 Task: Font style For heading Use Batang with light red berry 1 colour & Underline. font size for heading '12 Pt. 'Change the font style of data to Book Antiquaand font size to  9 Pt. Change the alignment of both headline & data to  Align right. In the sheet  auditingWeeklySales_Report
Action: Mouse moved to (70, 98)
Screenshot: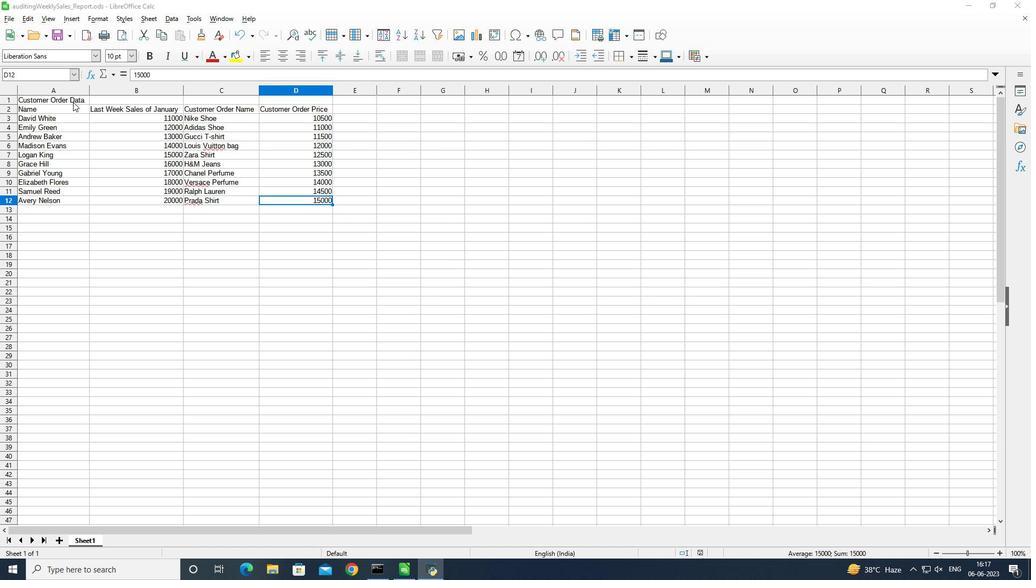 
Action: Mouse pressed left at (70, 98)
Screenshot: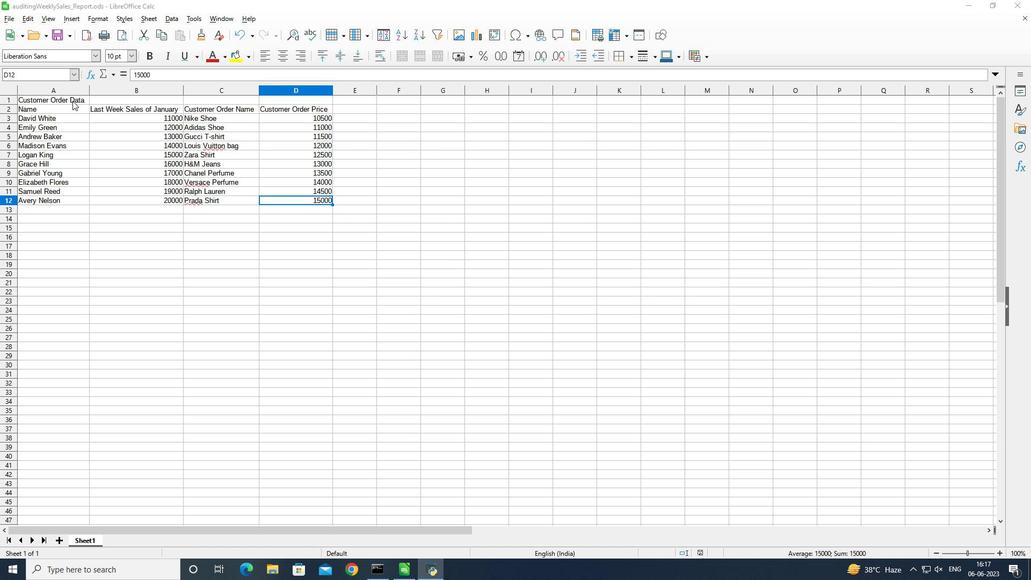 
Action: Mouse moved to (93, 58)
Screenshot: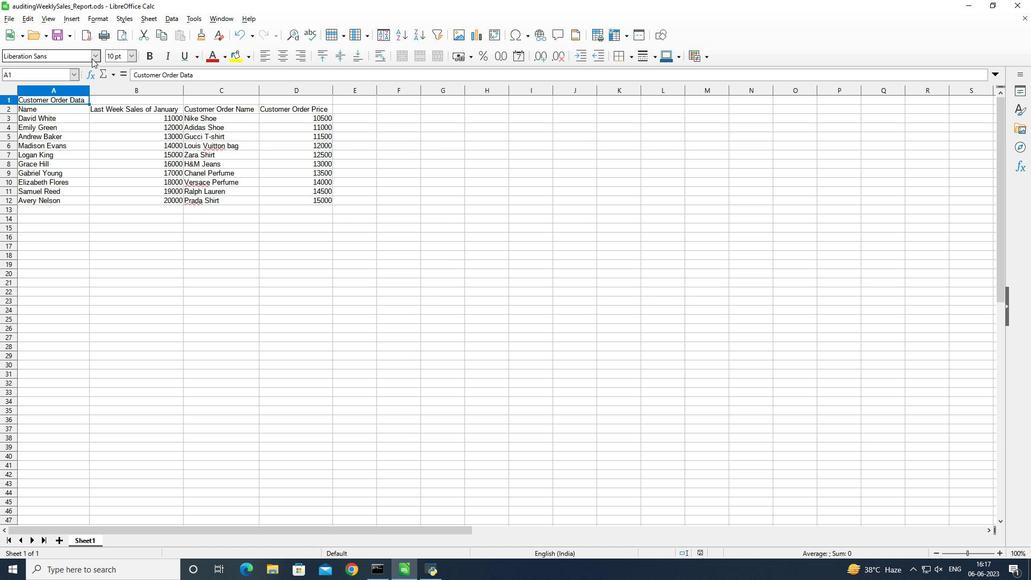 
Action: Mouse pressed left at (93, 58)
Screenshot: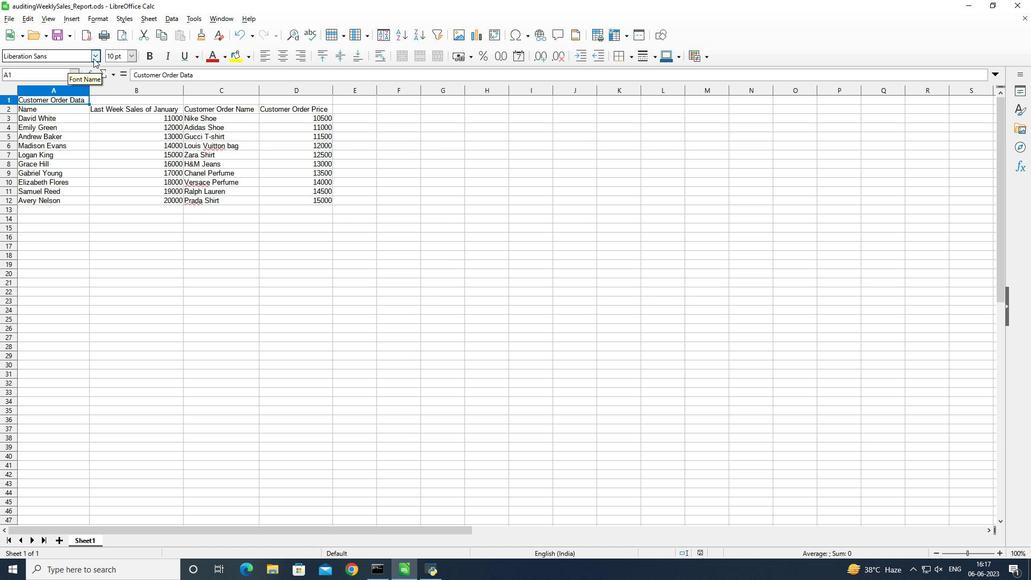 
Action: Mouse moved to (69, 192)
Screenshot: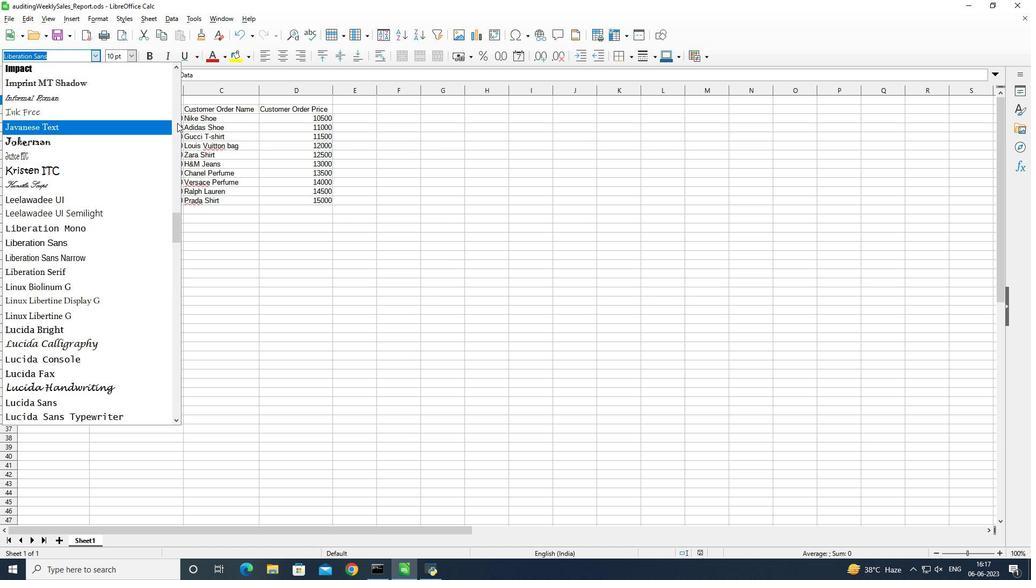 
Action: Mouse scrolled (69, 193) with delta (0, 0)
Screenshot: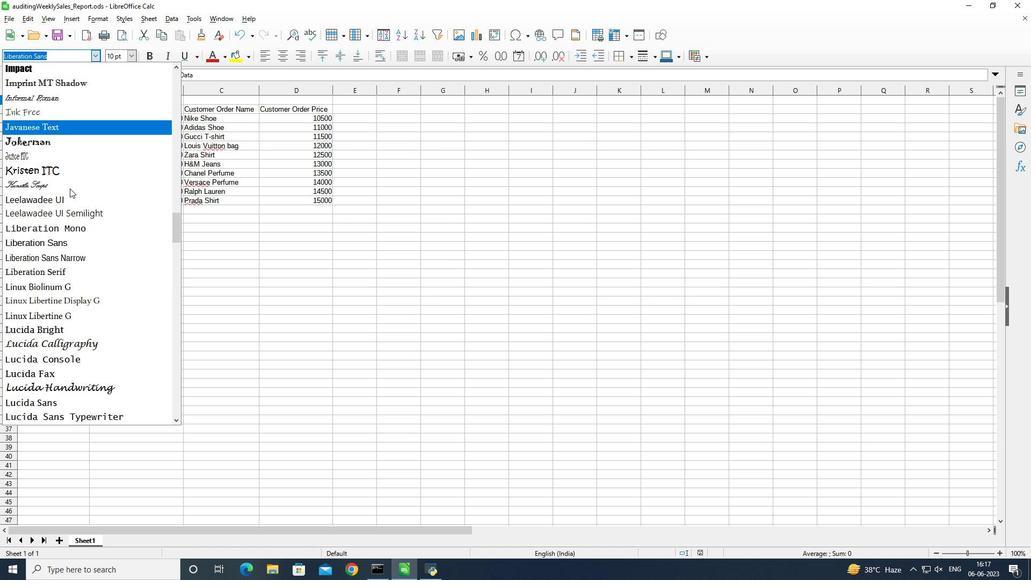 
Action: Mouse scrolled (69, 193) with delta (0, 0)
Screenshot: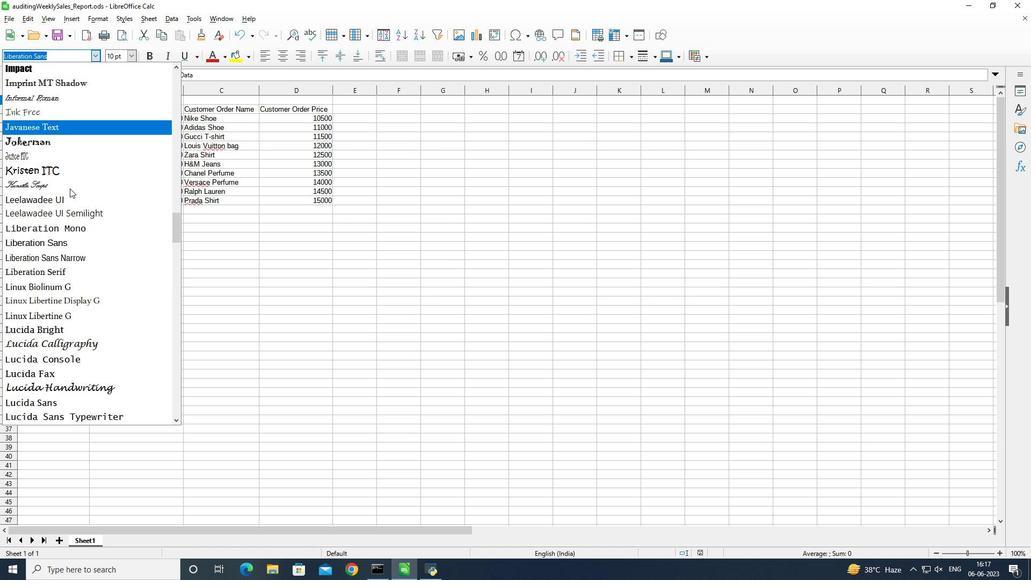 
Action: Mouse moved to (70, 193)
Screenshot: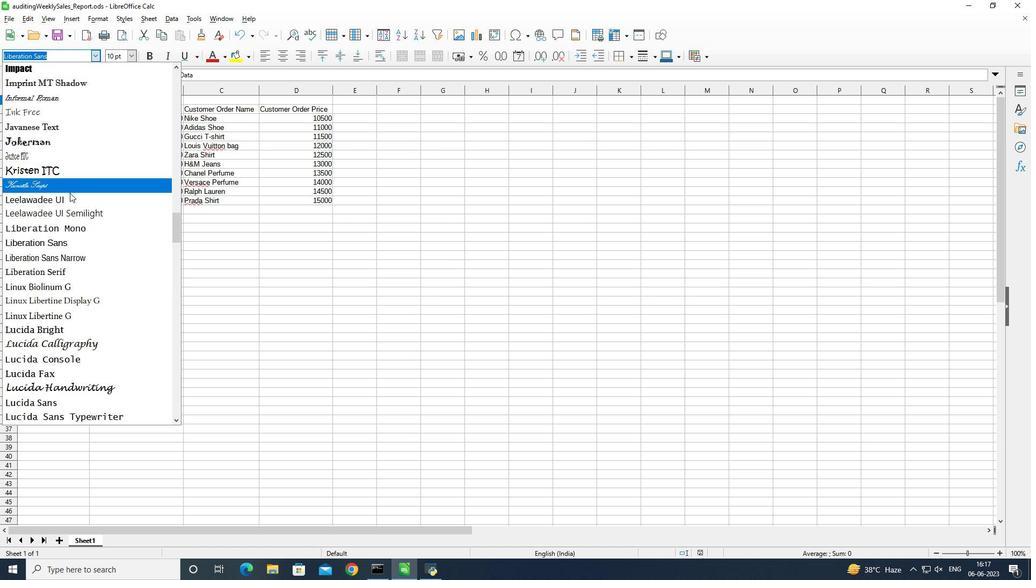 
Action: Mouse scrolled (70, 193) with delta (0, 0)
Screenshot: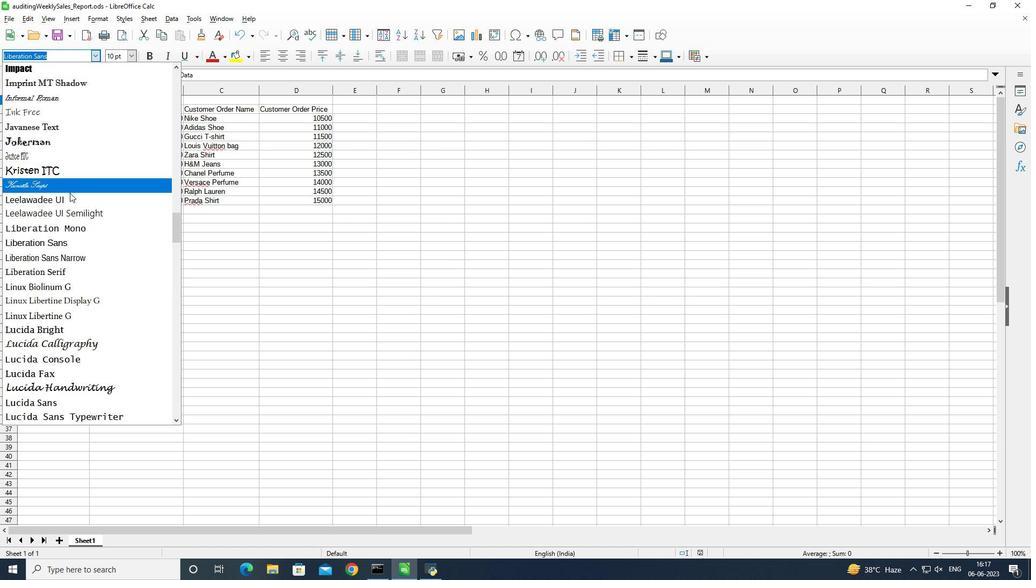
Action: Mouse scrolled (70, 193) with delta (0, 0)
Screenshot: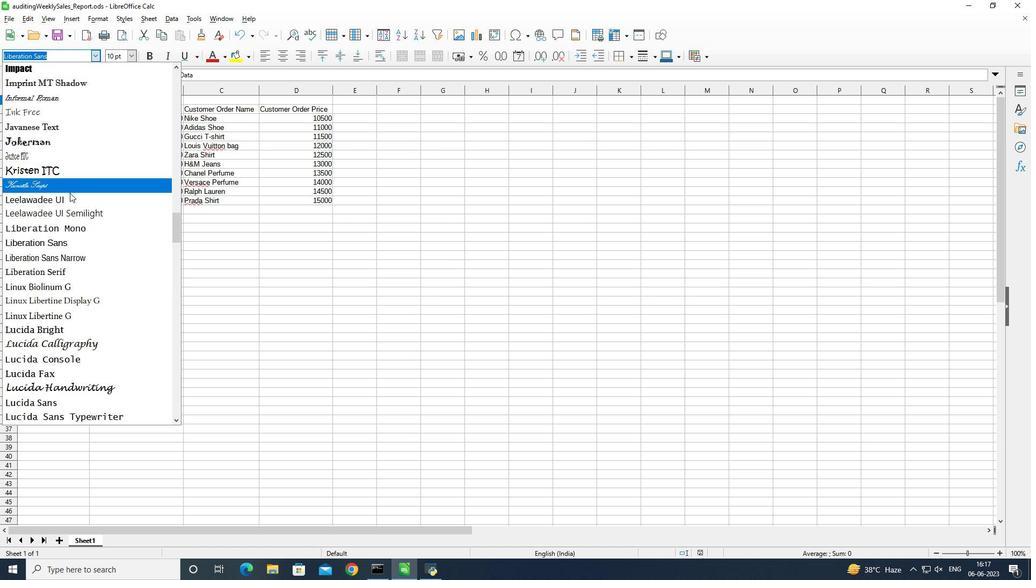 
Action: Mouse scrolled (70, 193) with delta (0, 0)
Screenshot: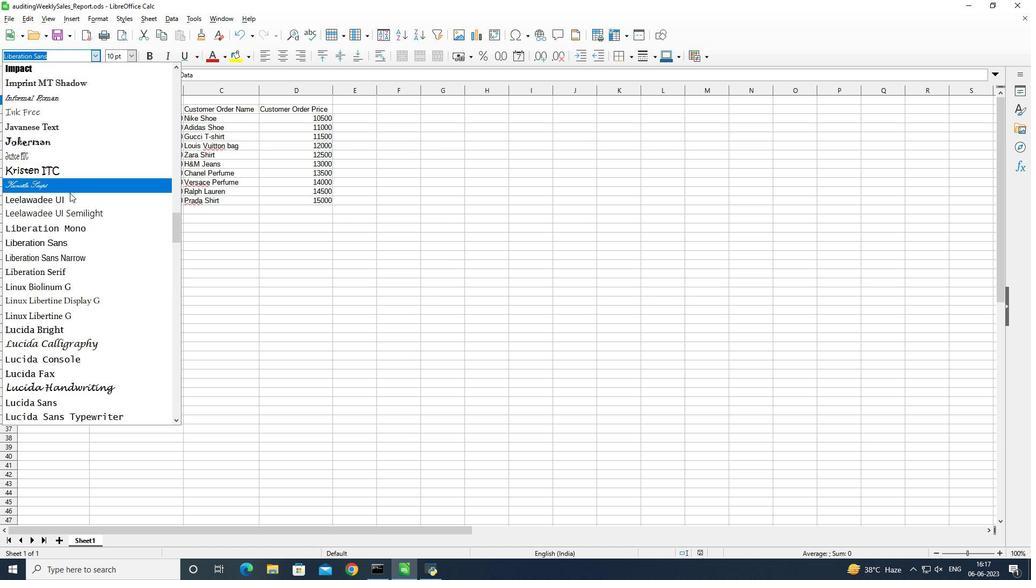 
Action: Mouse scrolled (70, 193) with delta (0, 0)
Screenshot: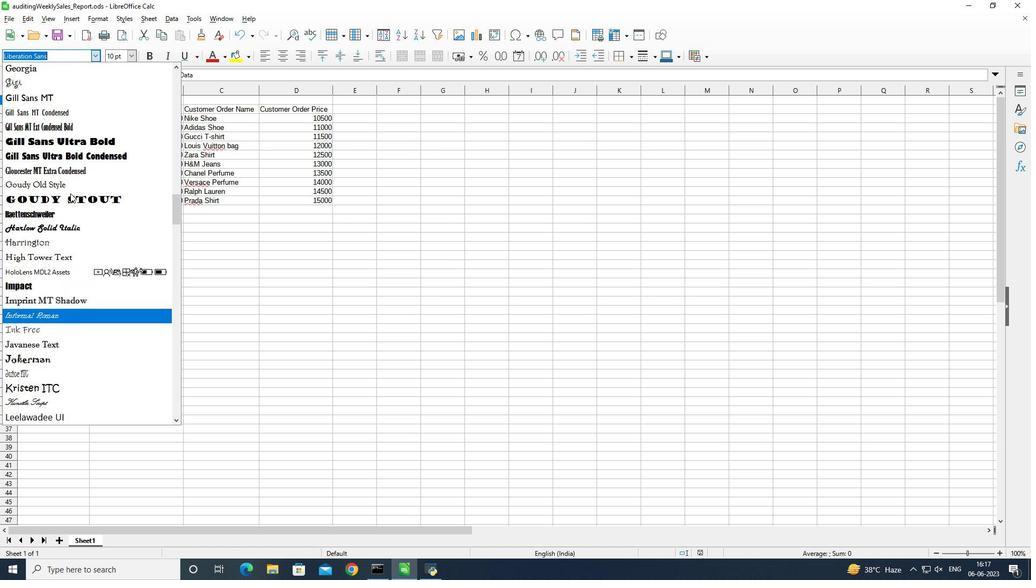 
Action: Mouse scrolled (70, 193) with delta (0, 0)
Screenshot: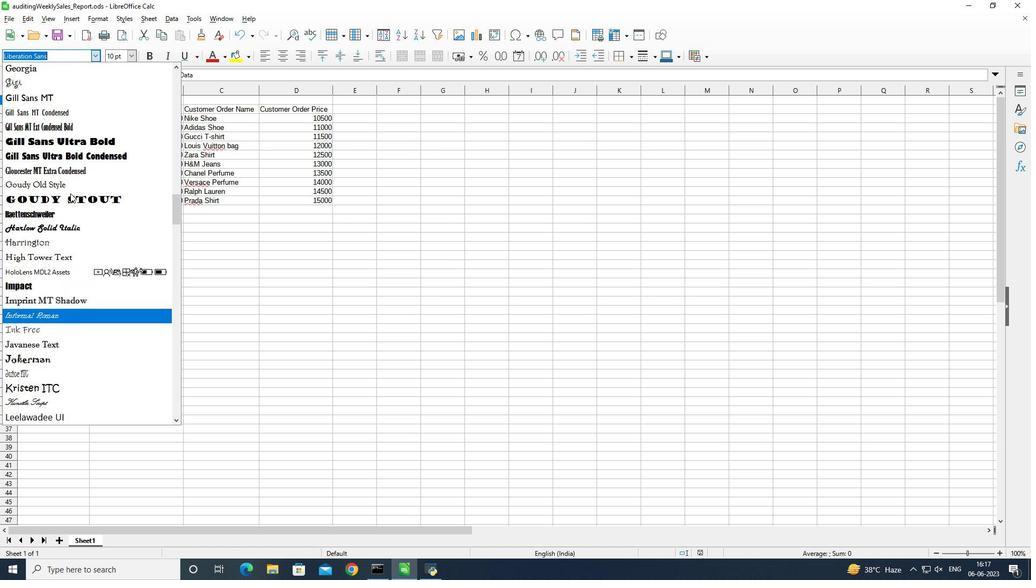 
Action: Mouse scrolled (70, 193) with delta (0, 0)
Screenshot: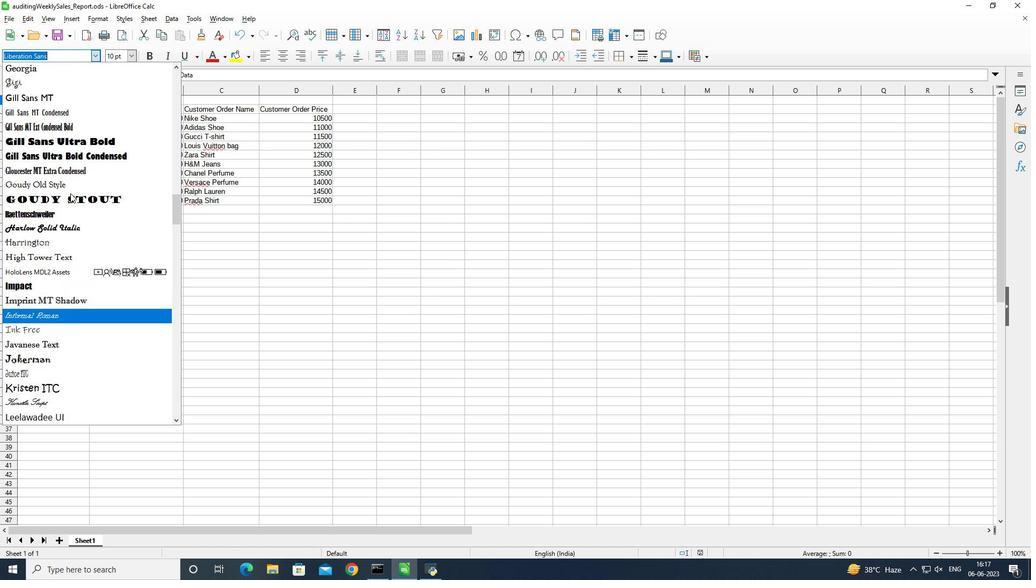 
Action: Mouse scrolled (70, 193) with delta (0, 0)
Screenshot: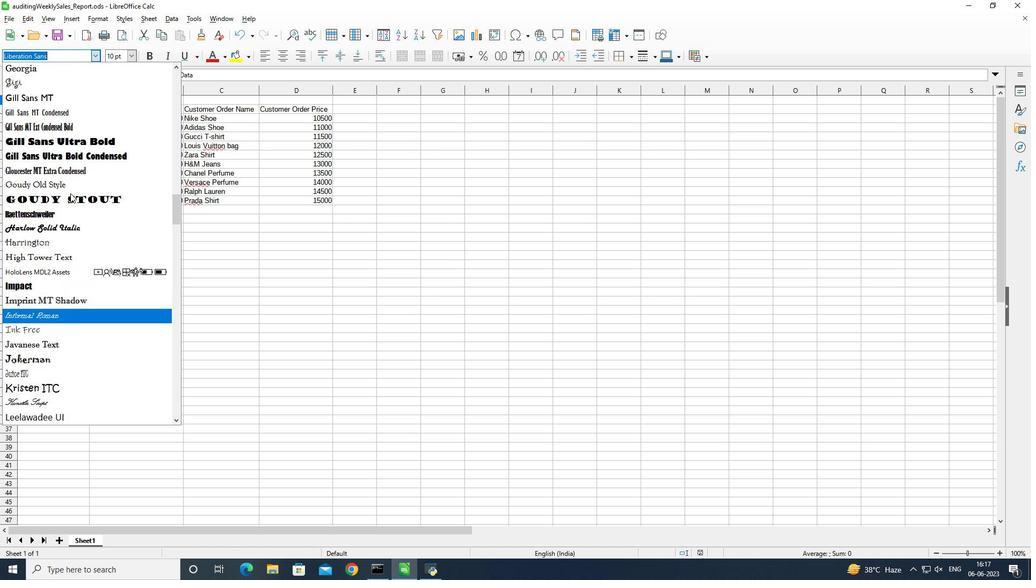 
Action: Mouse moved to (76, 201)
Screenshot: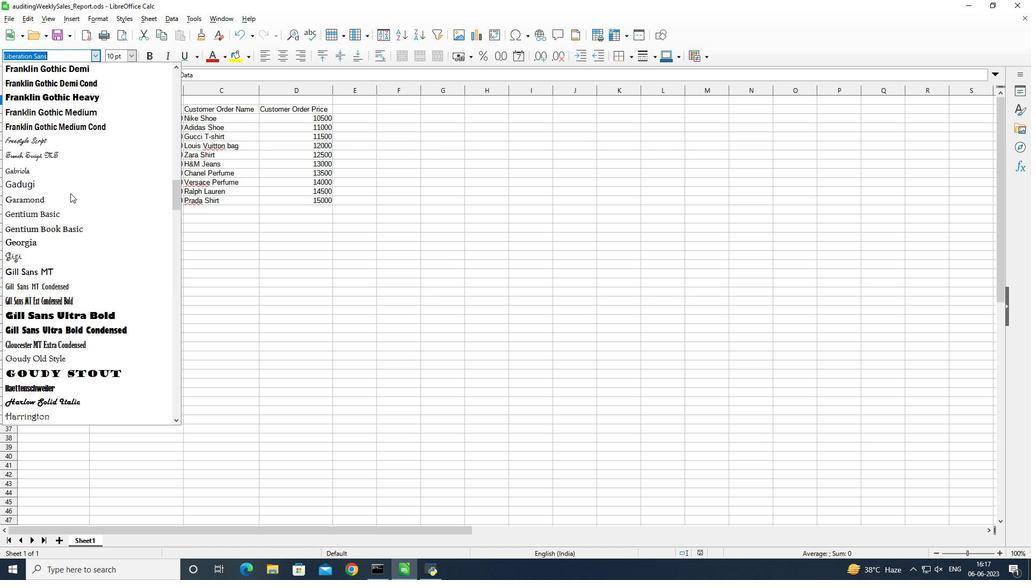 
Action: Mouse scrolled (76, 202) with delta (0, 0)
Screenshot: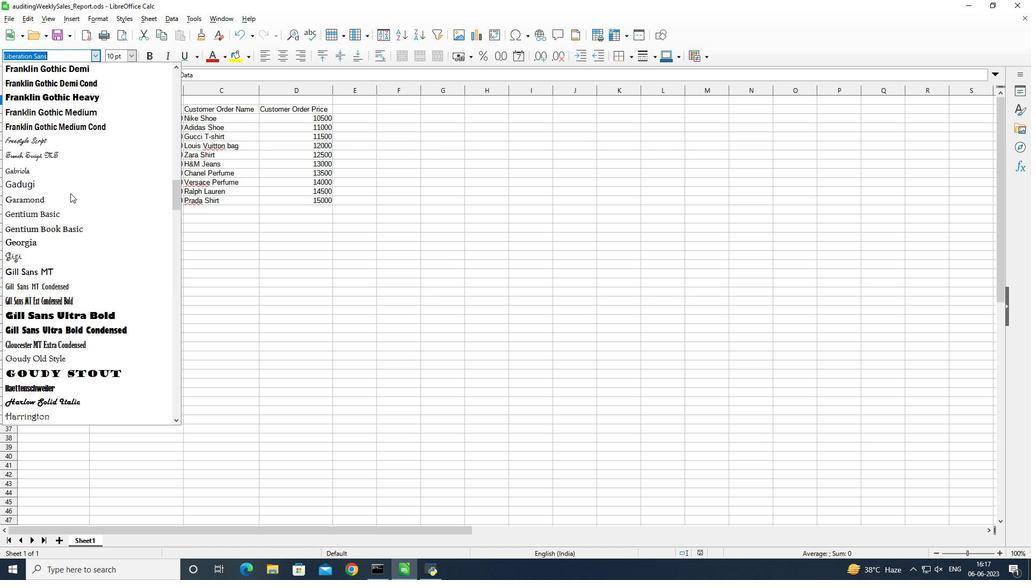 
Action: Mouse scrolled (76, 202) with delta (0, 0)
Screenshot: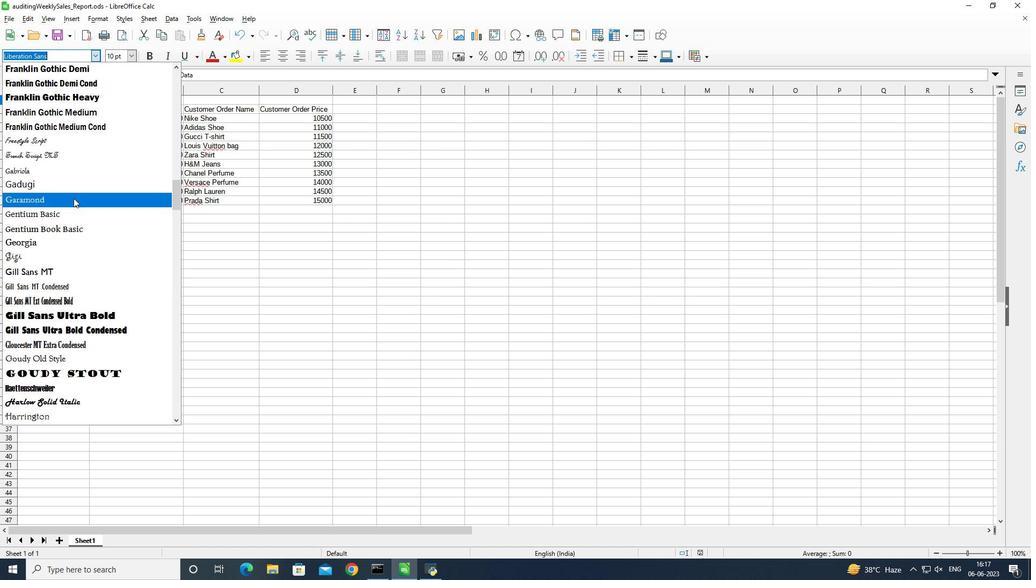 
Action: Mouse scrolled (76, 202) with delta (0, 0)
Screenshot: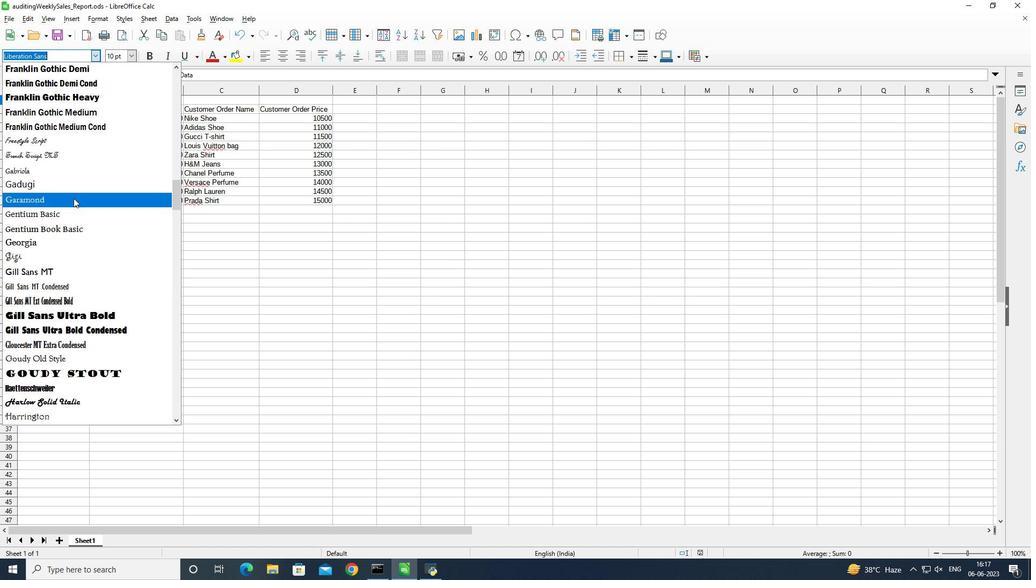 
Action: Mouse scrolled (76, 202) with delta (0, 0)
Screenshot: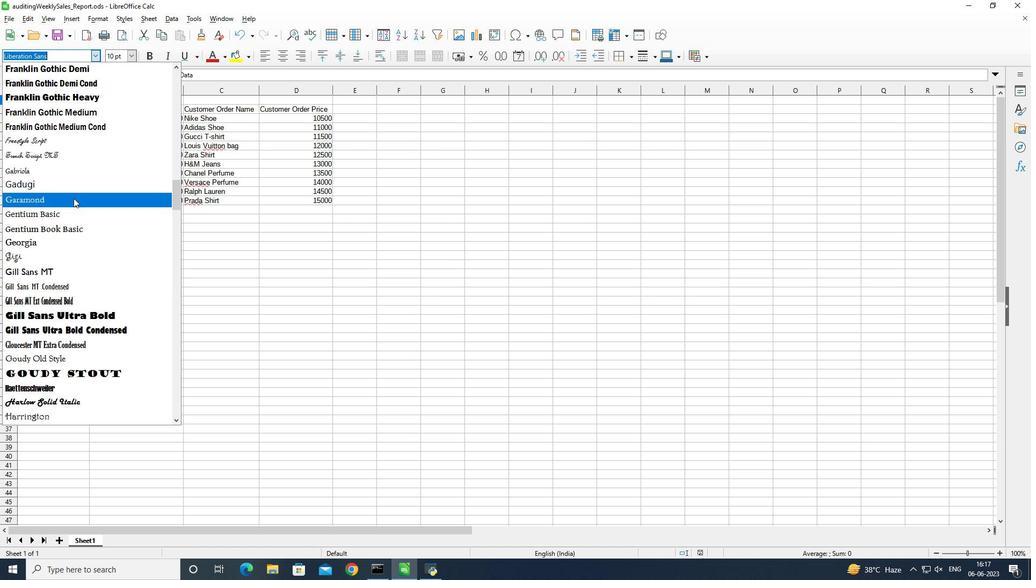 
Action: Mouse moved to (79, 205)
Screenshot: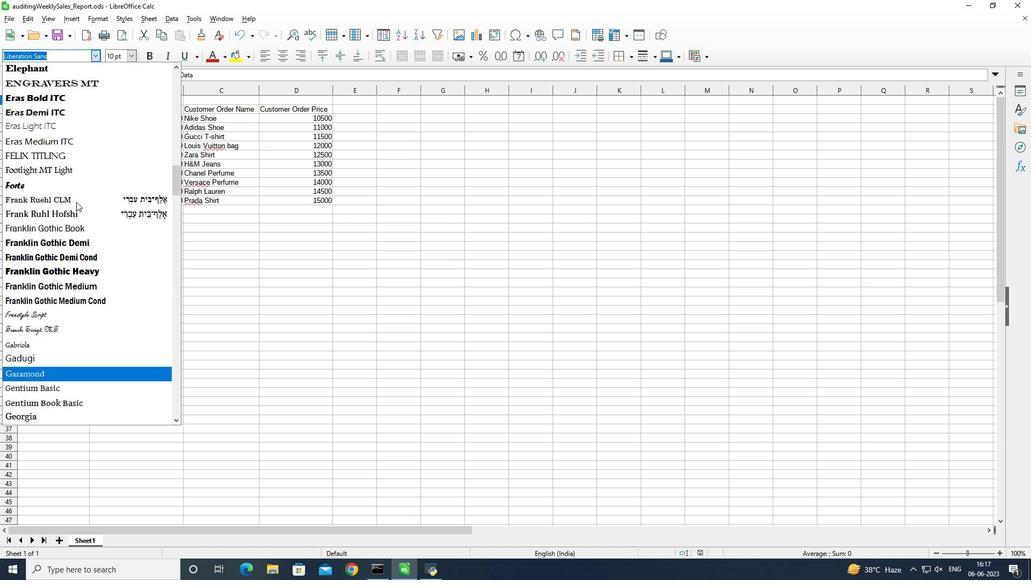 
Action: Mouse scrolled (79, 206) with delta (0, 0)
Screenshot: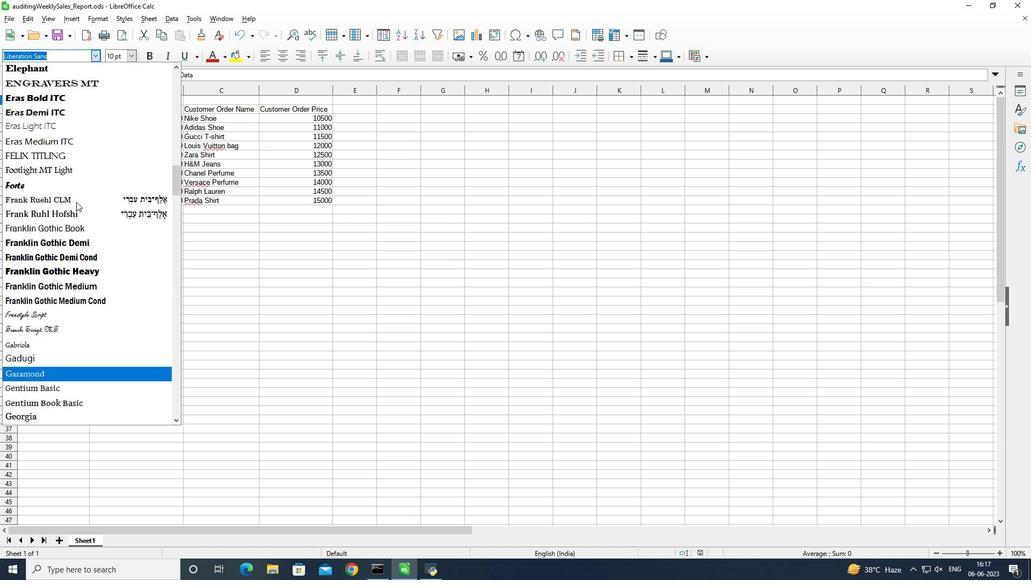 
Action: Mouse scrolled (79, 206) with delta (0, 0)
Screenshot: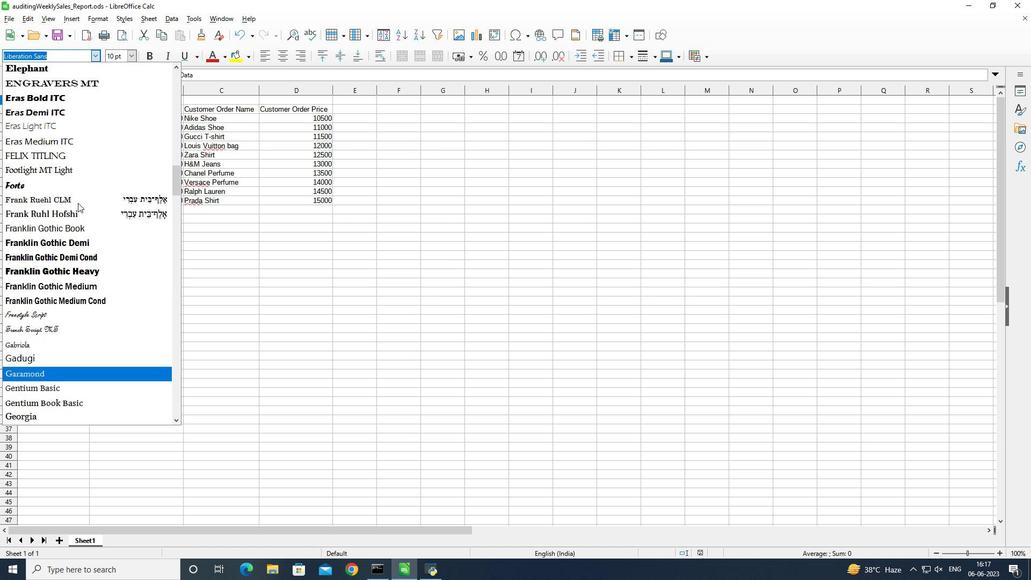 
Action: Mouse scrolled (79, 206) with delta (0, 0)
Screenshot: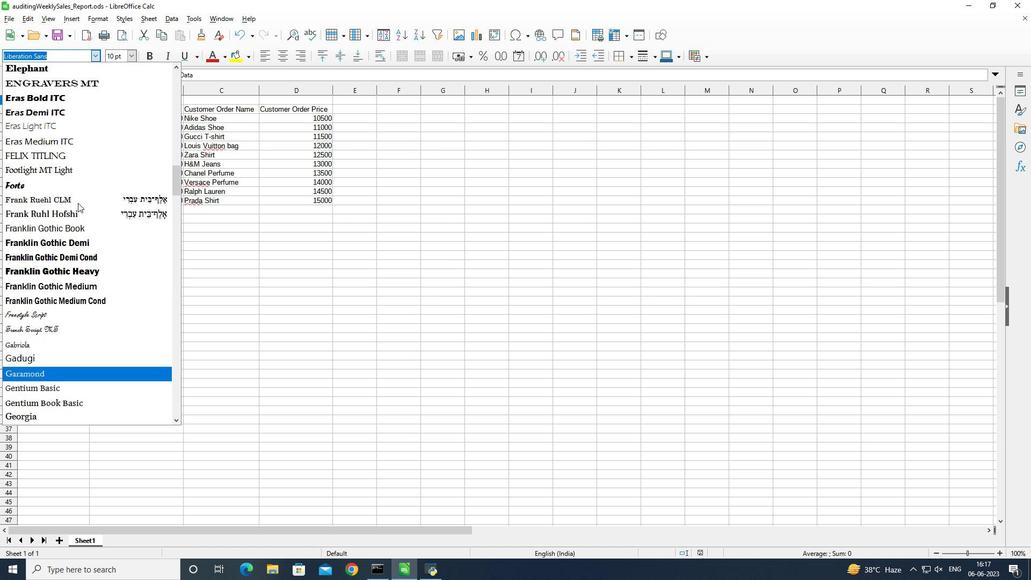 
Action: Mouse scrolled (79, 206) with delta (0, 0)
Screenshot: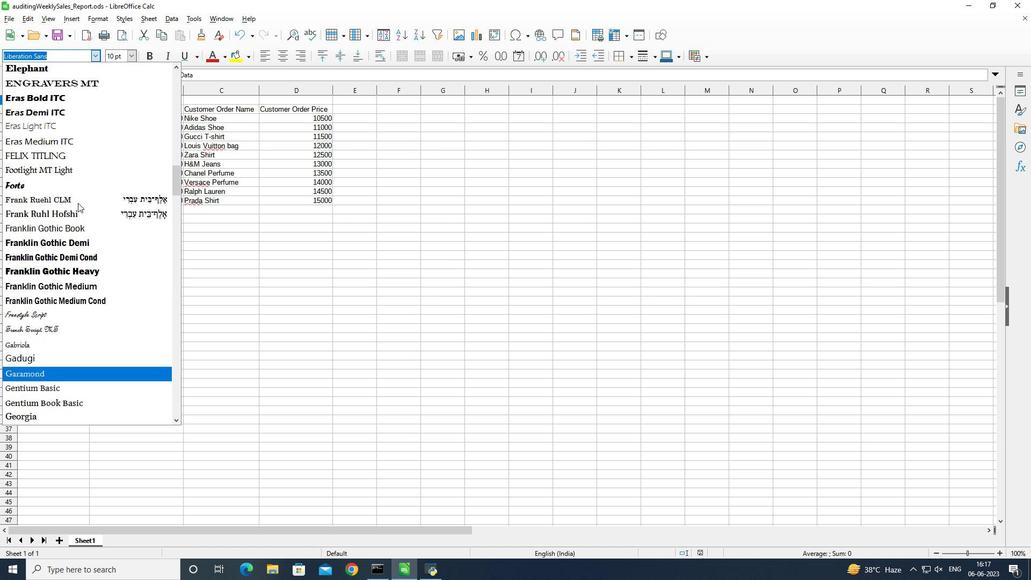 
Action: Mouse scrolled (79, 206) with delta (0, 0)
Screenshot: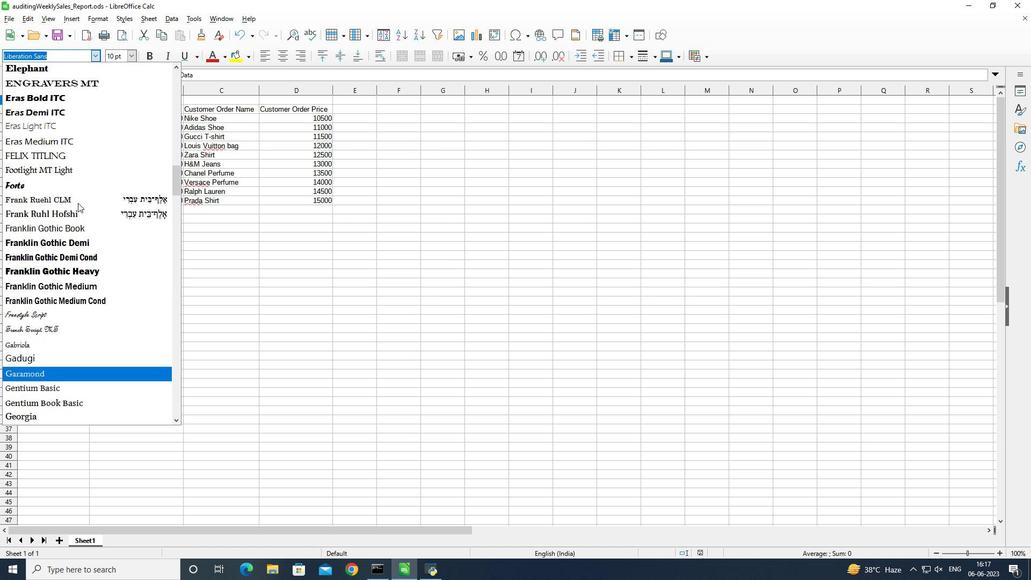 
Action: Mouse scrolled (79, 206) with delta (0, 0)
Screenshot: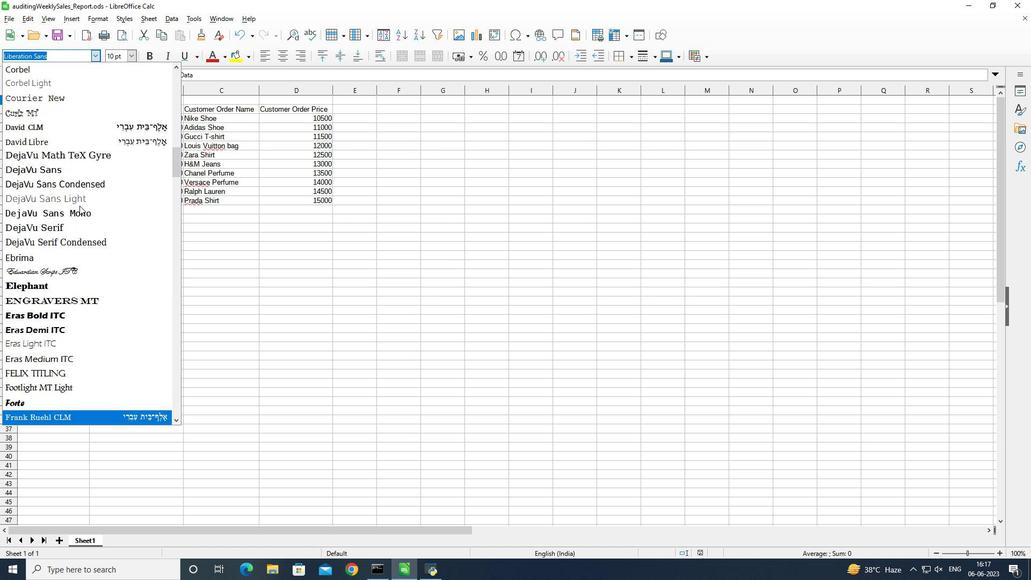 
Action: Mouse scrolled (79, 206) with delta (0, 0)
Screenshot: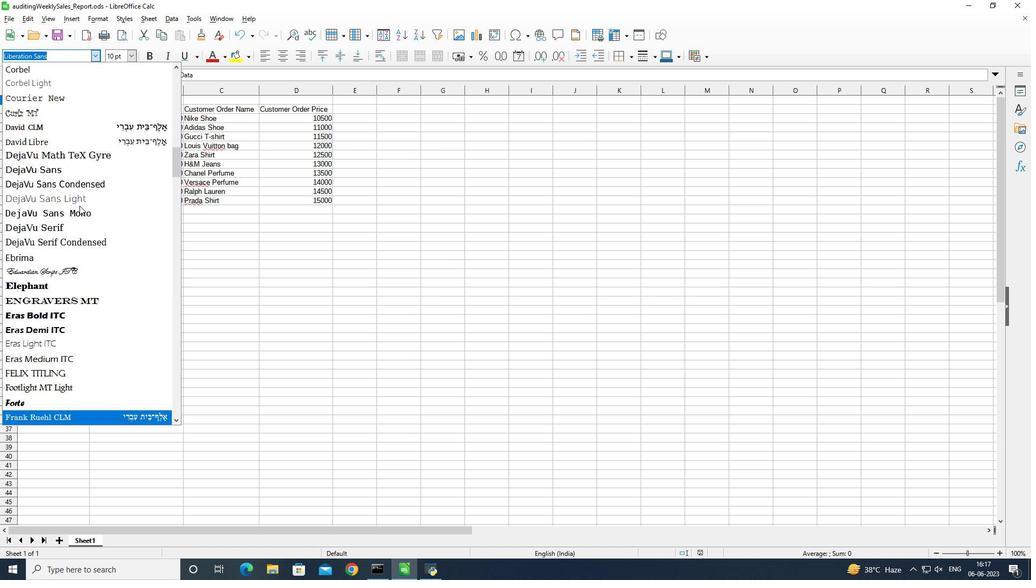 
Action: Mouse scrolled (79, 206) with delta (0, 0)
Screenshot: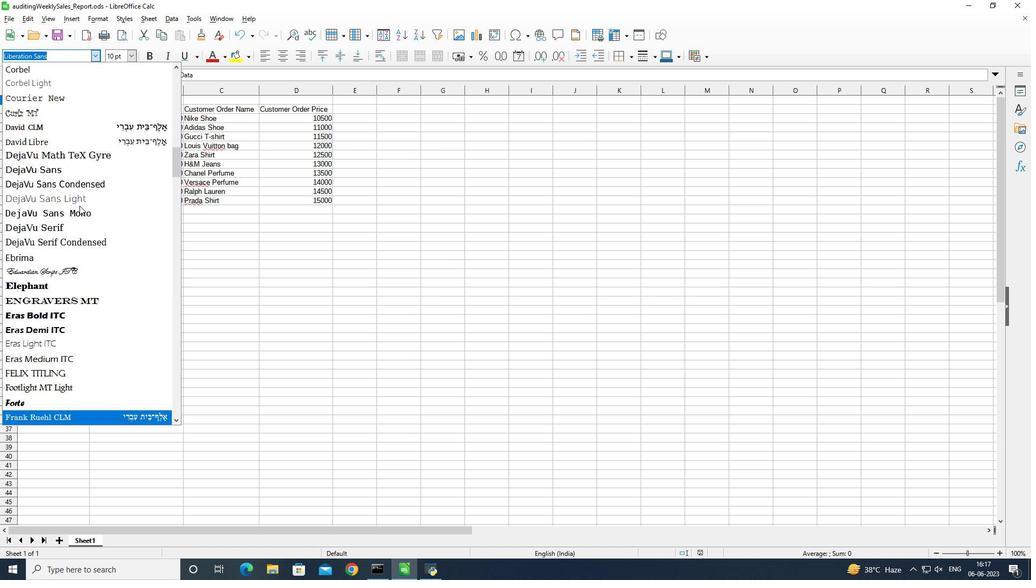 
Action: Mouse scrolled (79, 206) with delta (0, 0)
Screenshot: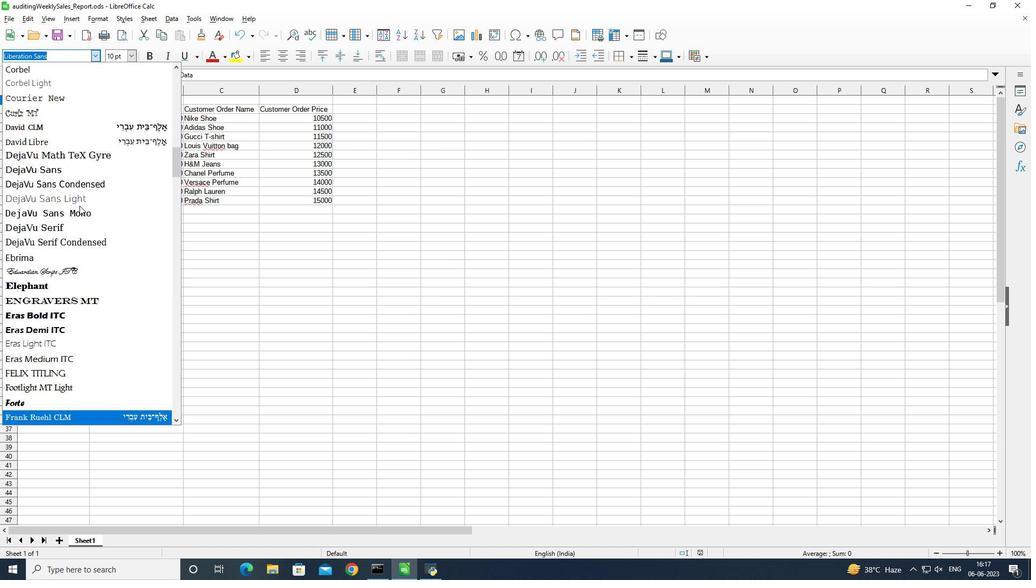 
Action: Mouse scrolled (79, 206) with delta (0, 0)
Screenshot: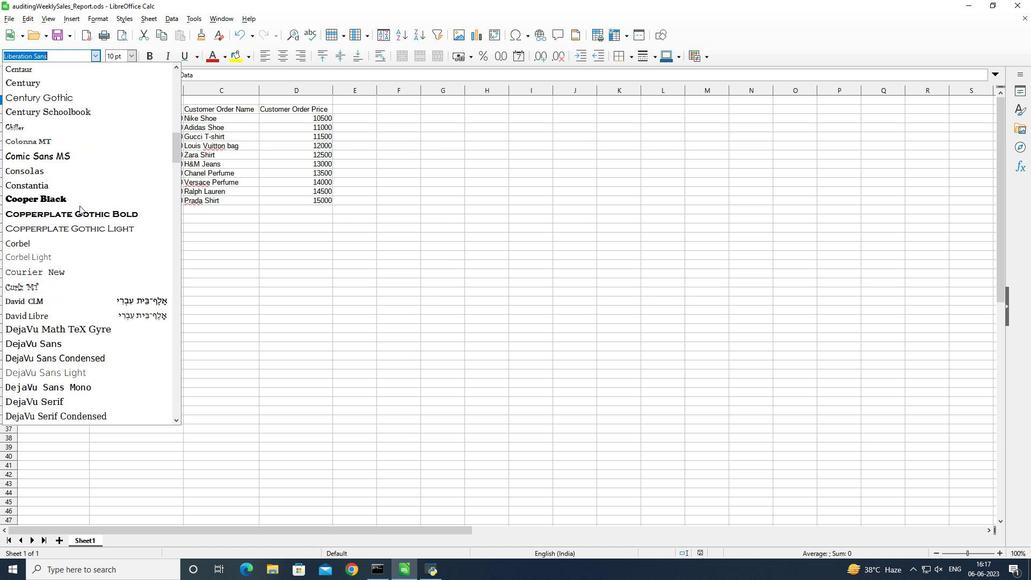 
Action: Mouse scrolled (79, 206) with delta (0, 0)
Screenshot: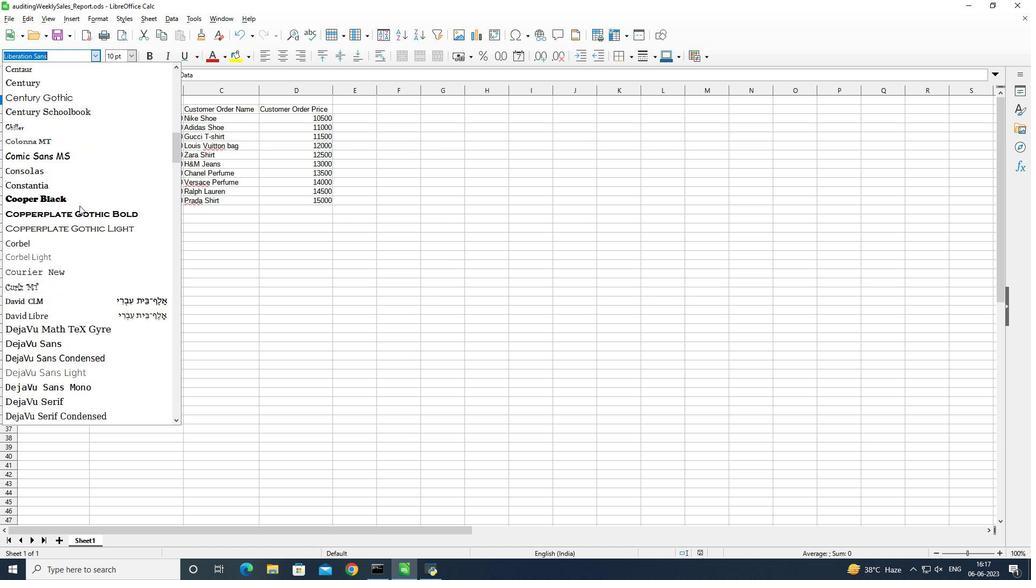 
Action: Mouse scrolled (79, 206) with delta (0, 0)
Screenshot: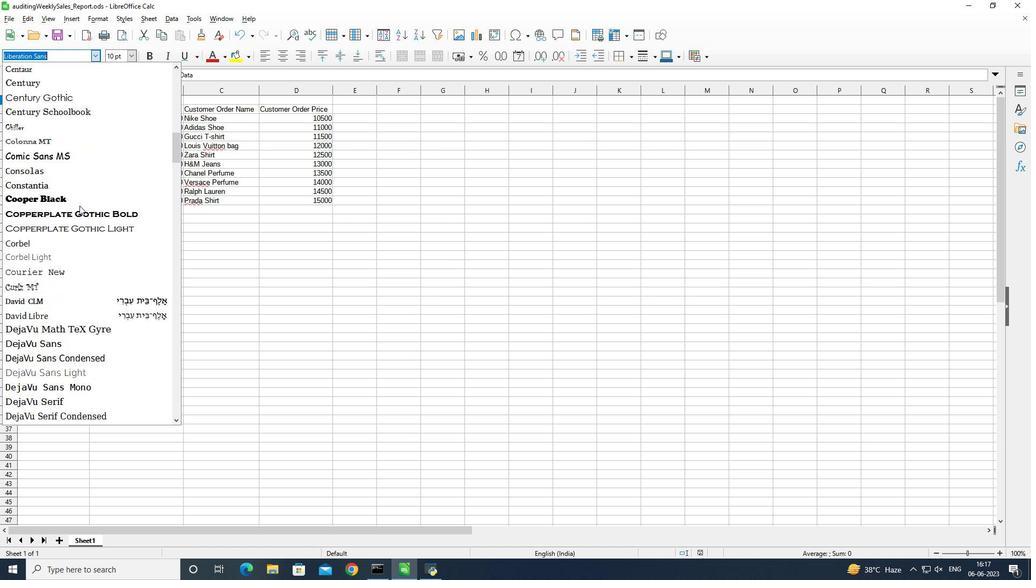 
Action: Mouse scrolled (79, 206) with delta (0, 0)
Screenshot: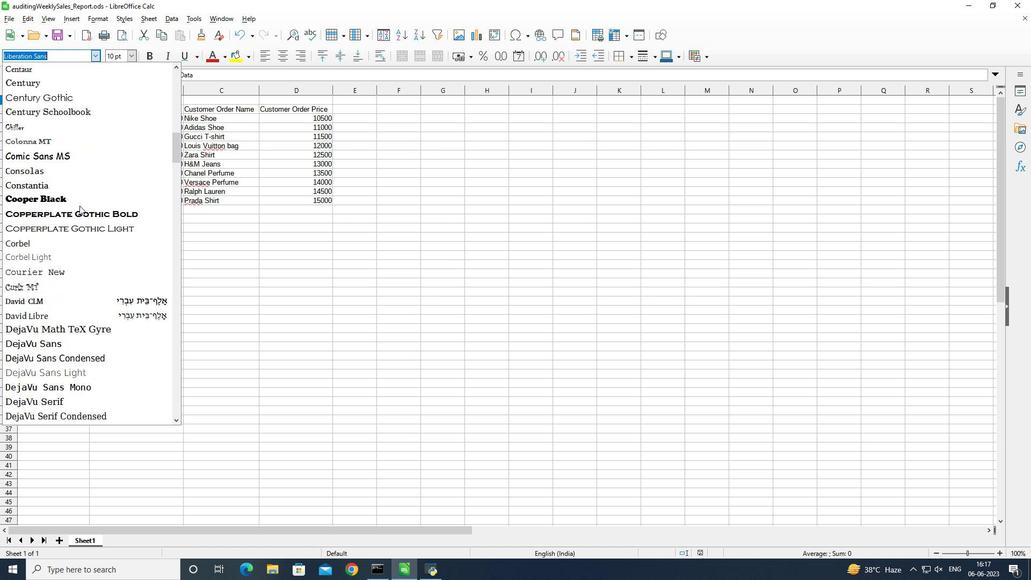 
Action: Mouse scrolled (79, 206) with delta (0, 0)
Screenshot: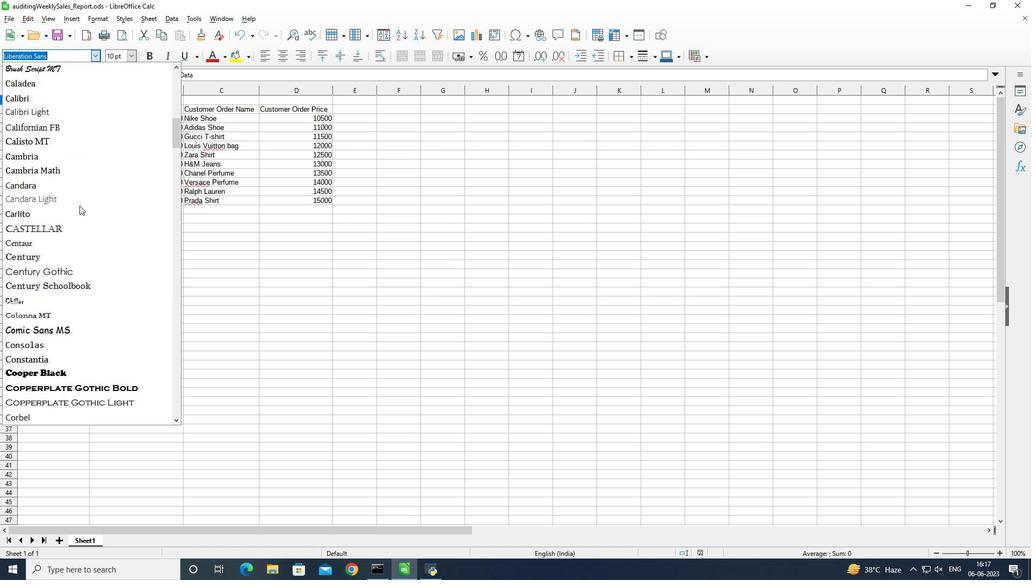 
Action: Mouse scrolled (79, 206) with delta (0, 0)
Screenshot: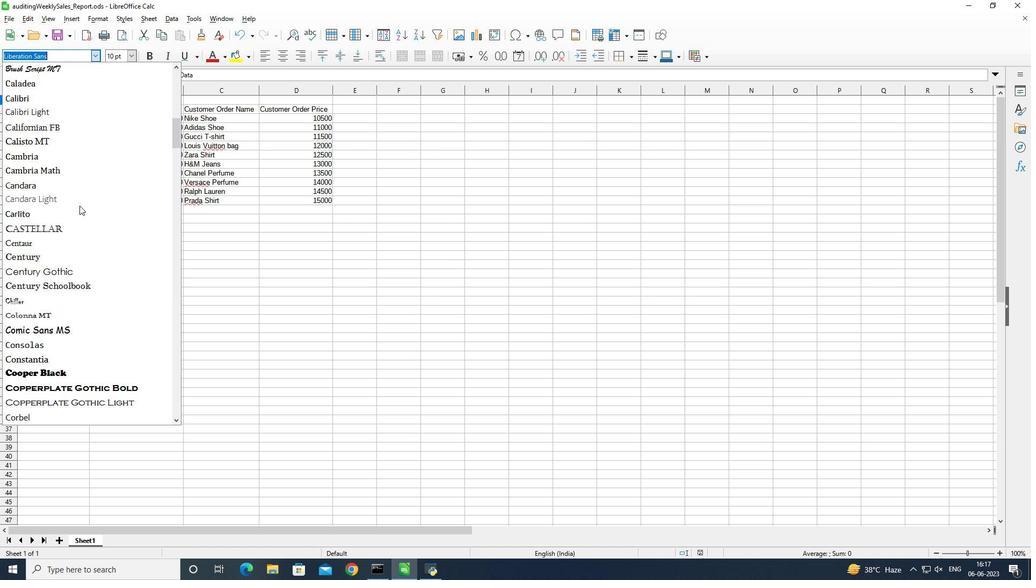 
Action: Mouse scrolled (79, 206) with delta (0, 0)
Screenshot: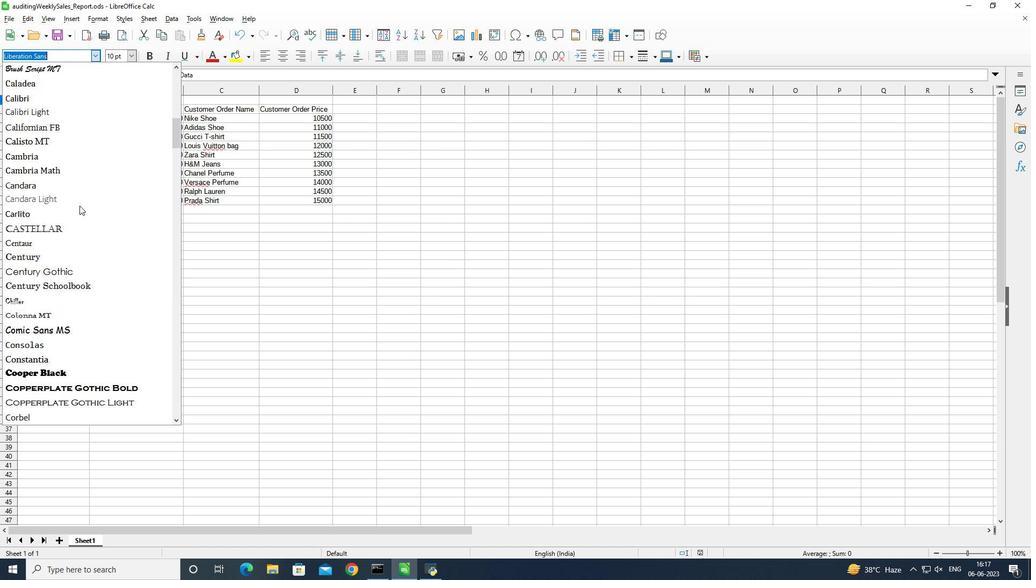 
Action: Mouse scrolled (79, 206) with delta (0, 0)
Screenshot: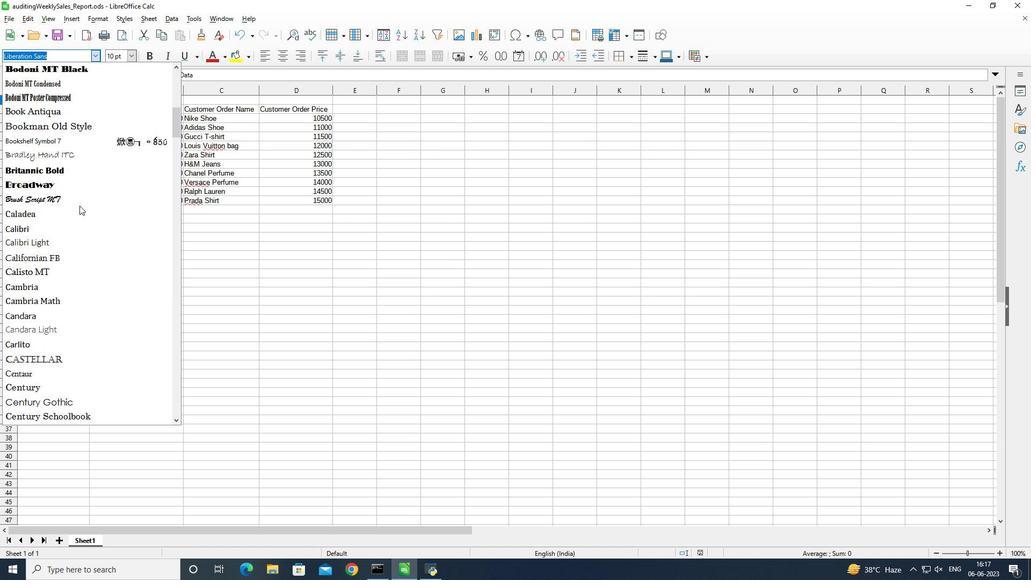 
Action: Mouse scrolled (79, 206) with delta (0, 0)
Screenshot: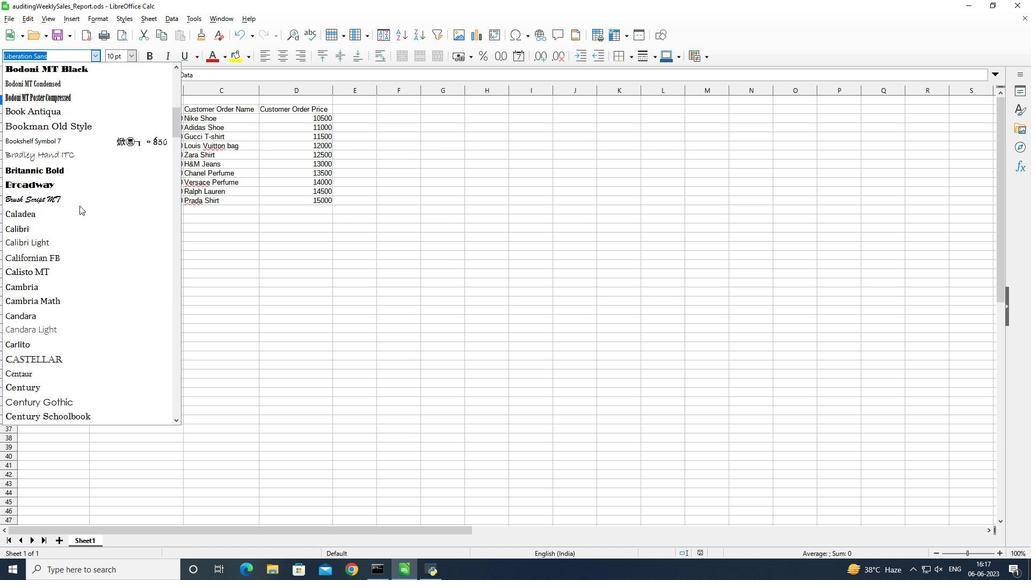
Action: Mouse scrolled (79, 206) with delta (0, 0)
Screenshot: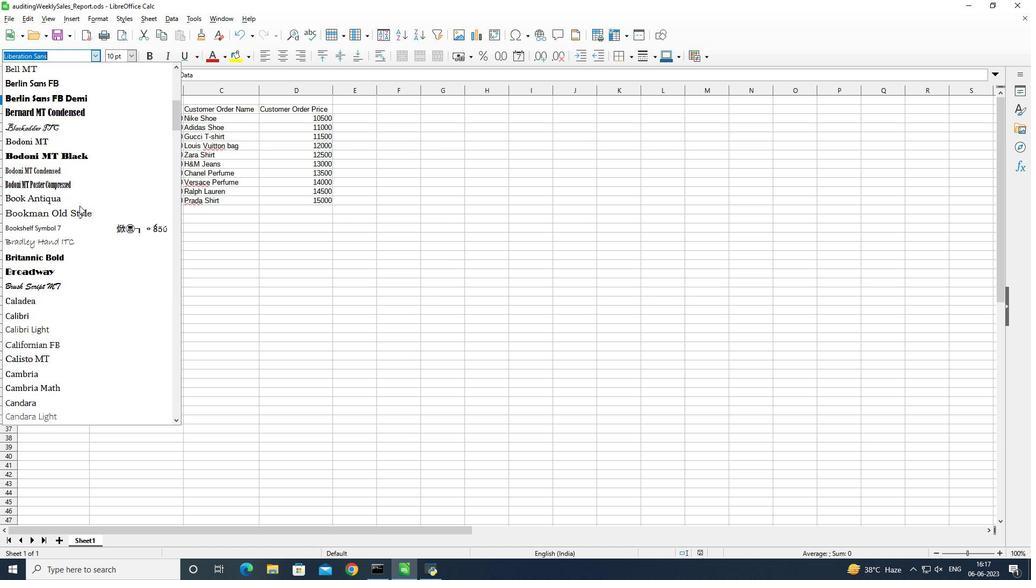 
Action: Mouse scrolled (79, 206) with delta (0, 0)
Screenshot: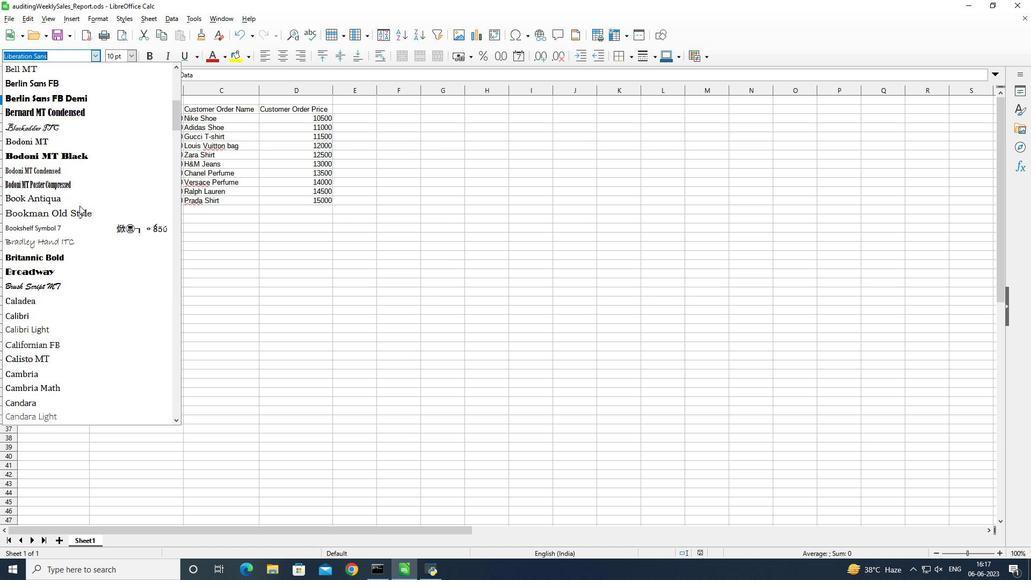 
Action: Mouse scrolled (79, 206) with delta (0, 0)
Screenshot: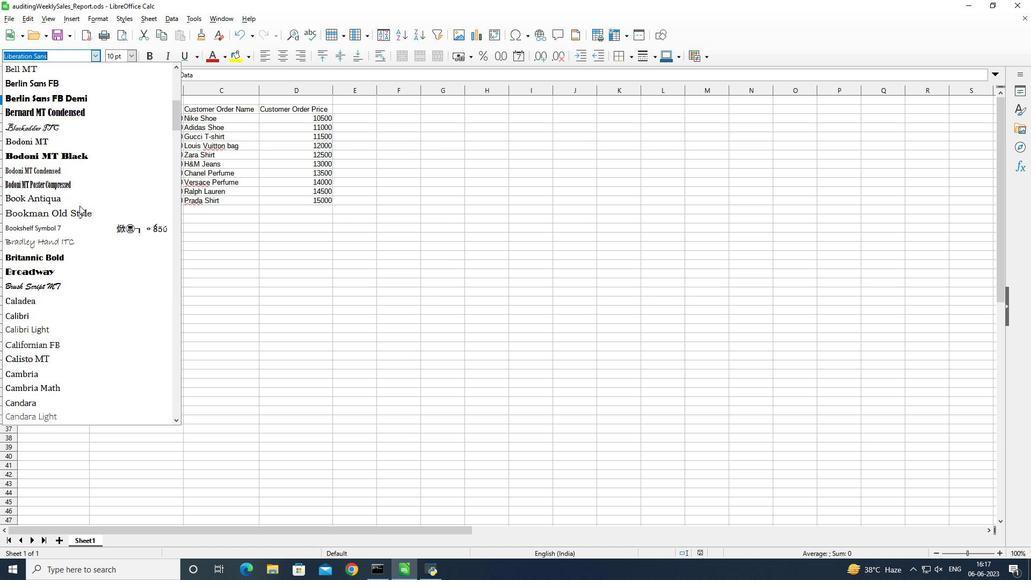 
Action: Mouse scrolled (79, 206) with delta (0, 0)
Screenshot: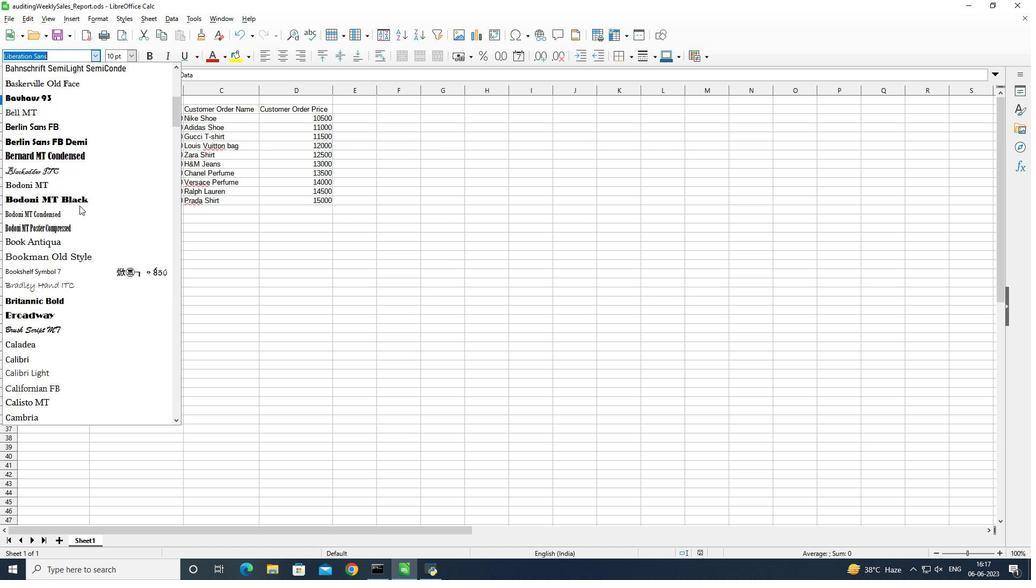 
Action: Mouse scrolled (79, 206) with delta (0, 0)
Screenshot: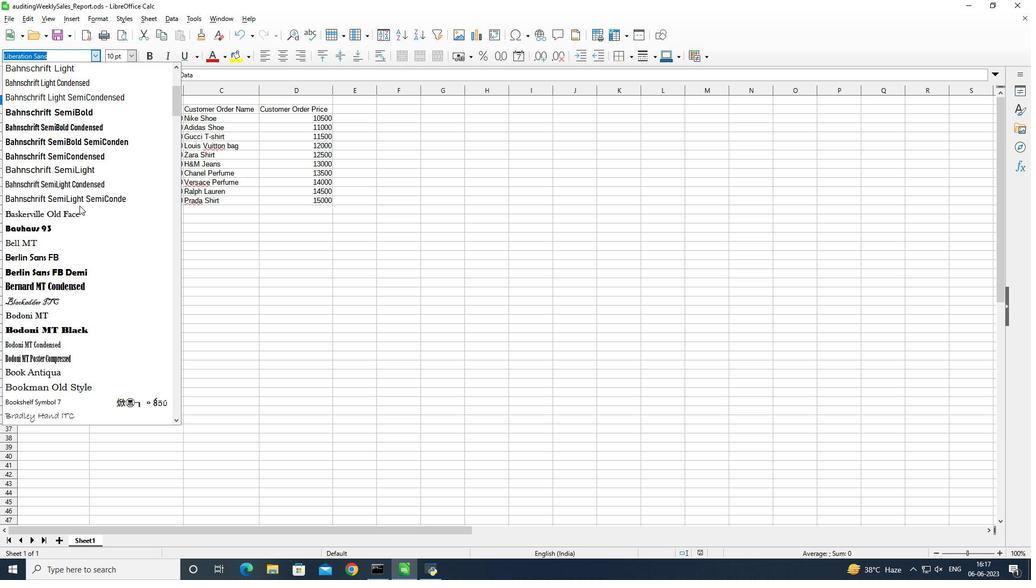 
Action: Mouse scrolled (79, 206) with delta (0, 0)
Screenshot: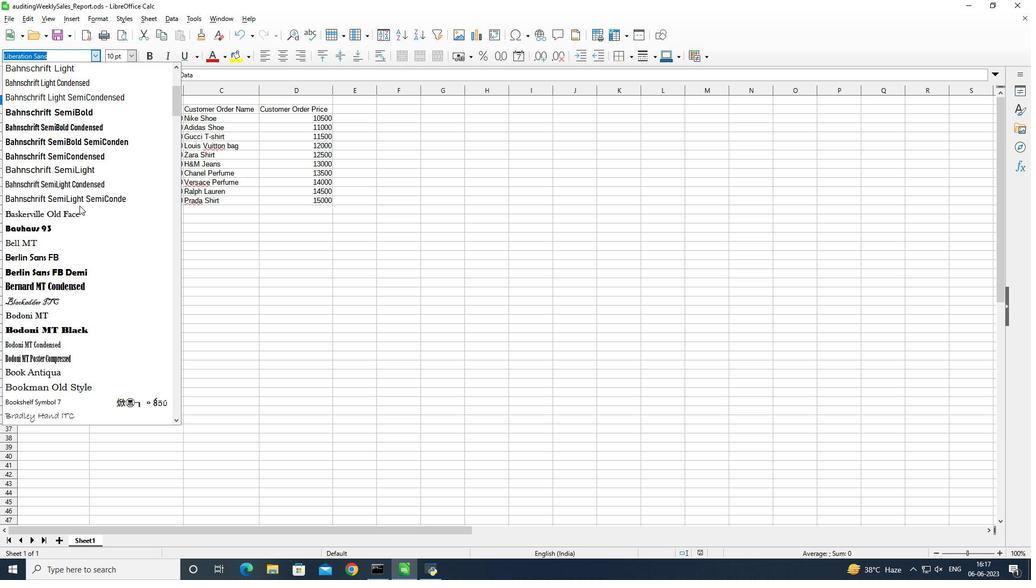 
Action: Mouse scrolled (79, 206) with delta (0, 0)
Screenshot: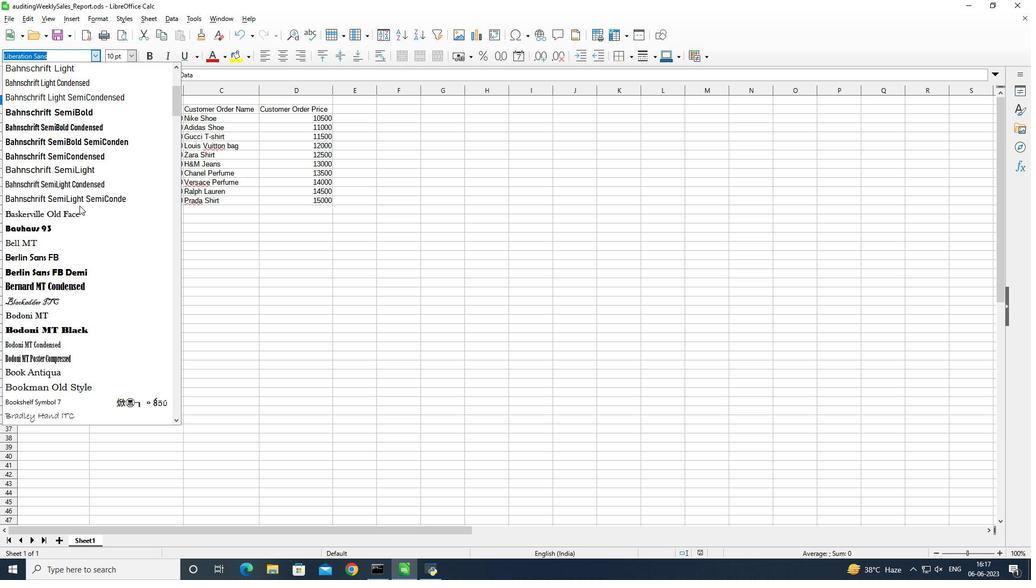
Action: Mouse scrolled (79, 206) with delta (0, 0)
Screenshot: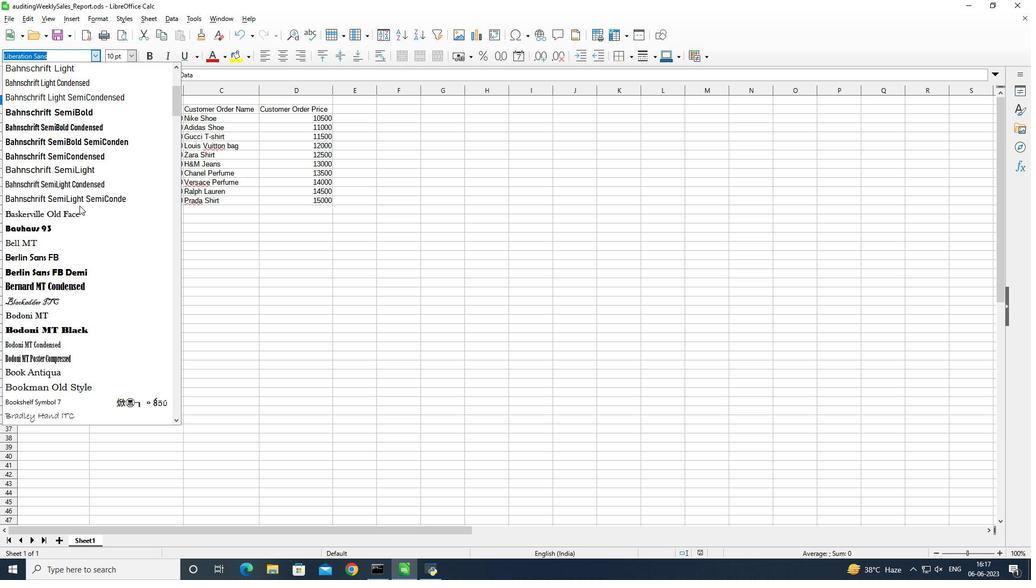 
Action: Mouse moved to (92, 329)
Screenshot: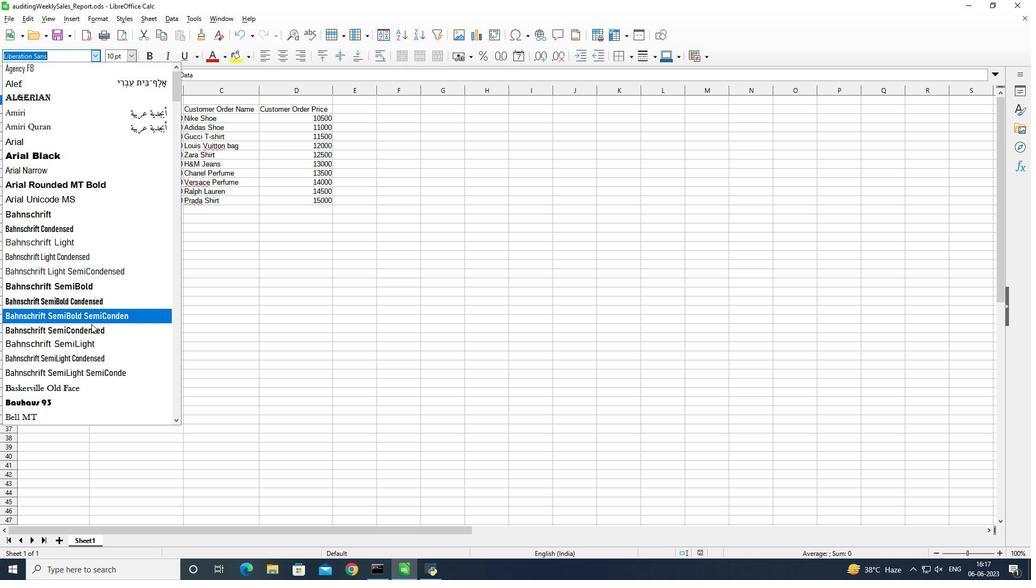 
Action: Mouse scrolled (92, 329) with delta (0, 0)
Screenshot: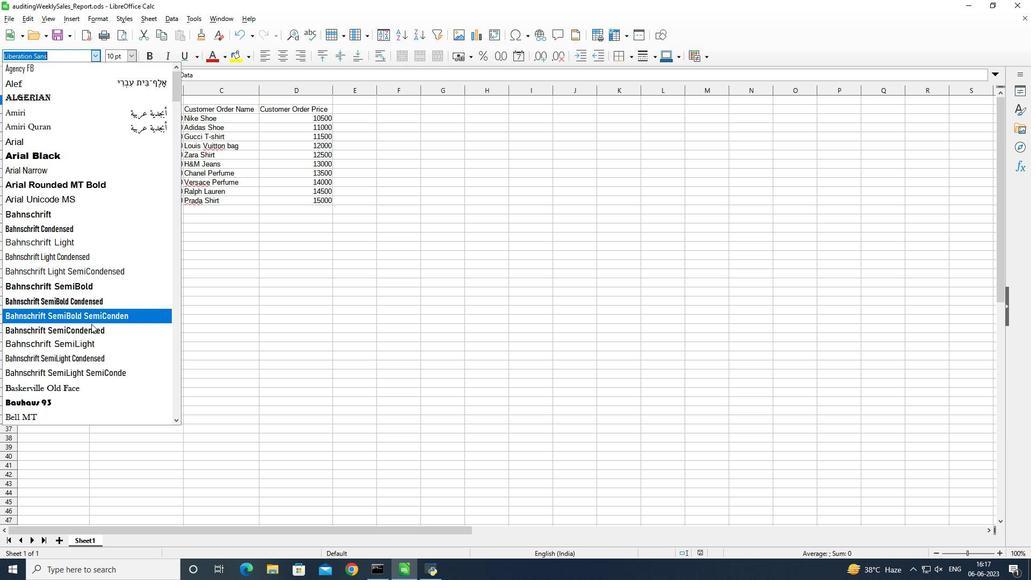 
Action: Mouse moved to (94, 330)
Screenshot: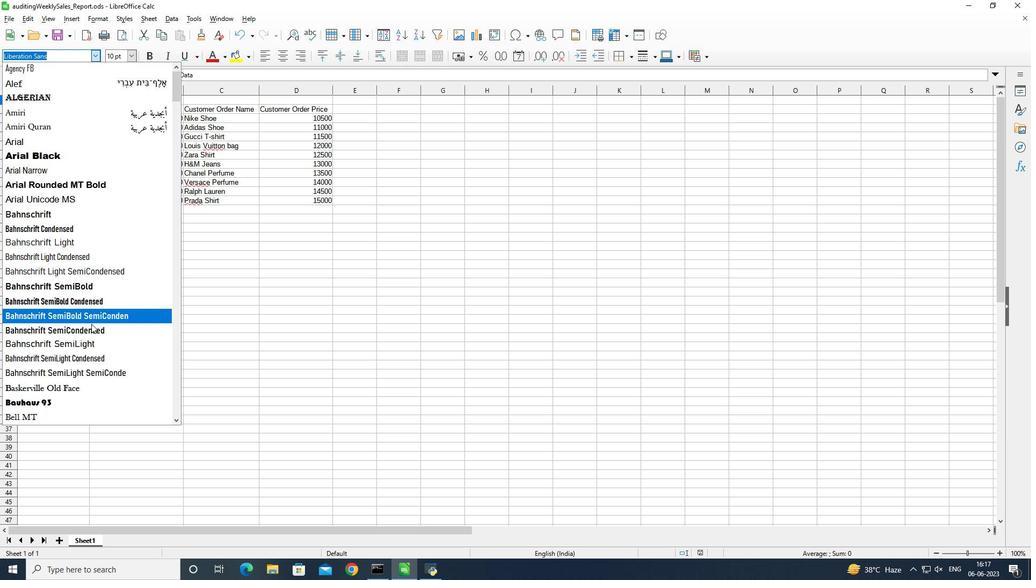 
Action: Mouse scrolled (94, 329) with delta (0, 0)
Screenshot: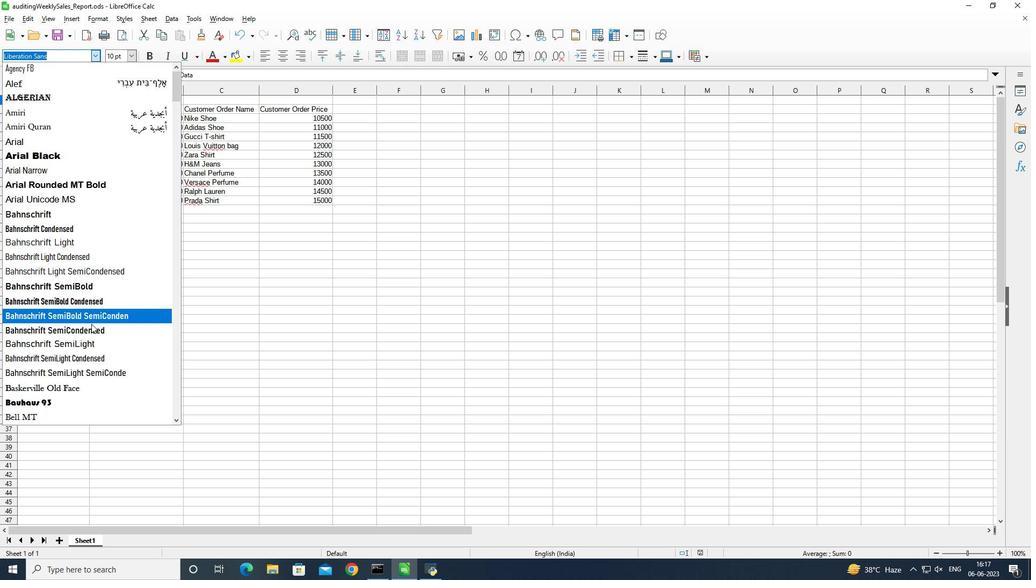 
Action: Mouse moved to (95, 321)
Screenshot: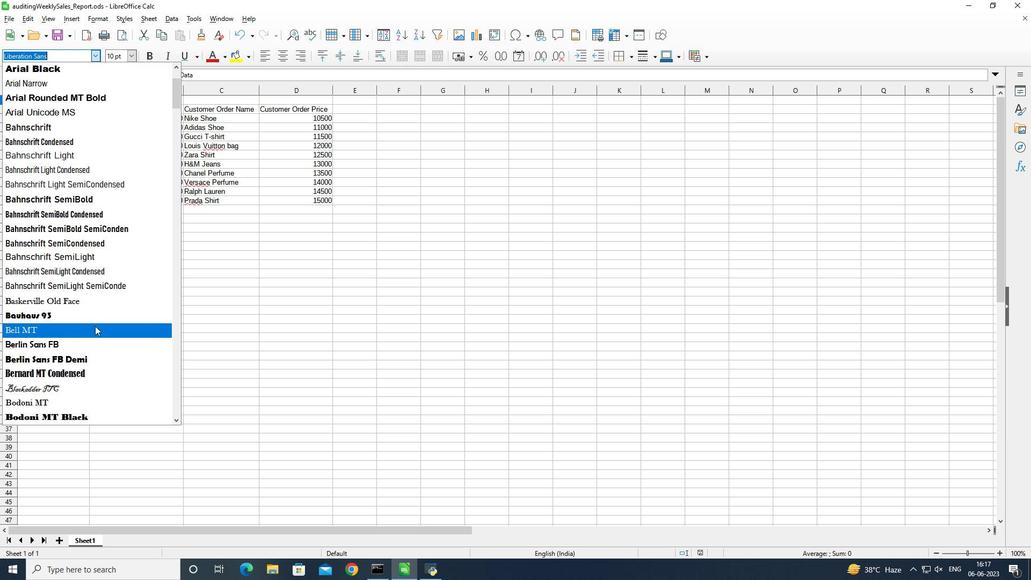 
Action: Mouse scrolled (95, 321) with delta (0, 0)
Screenshot: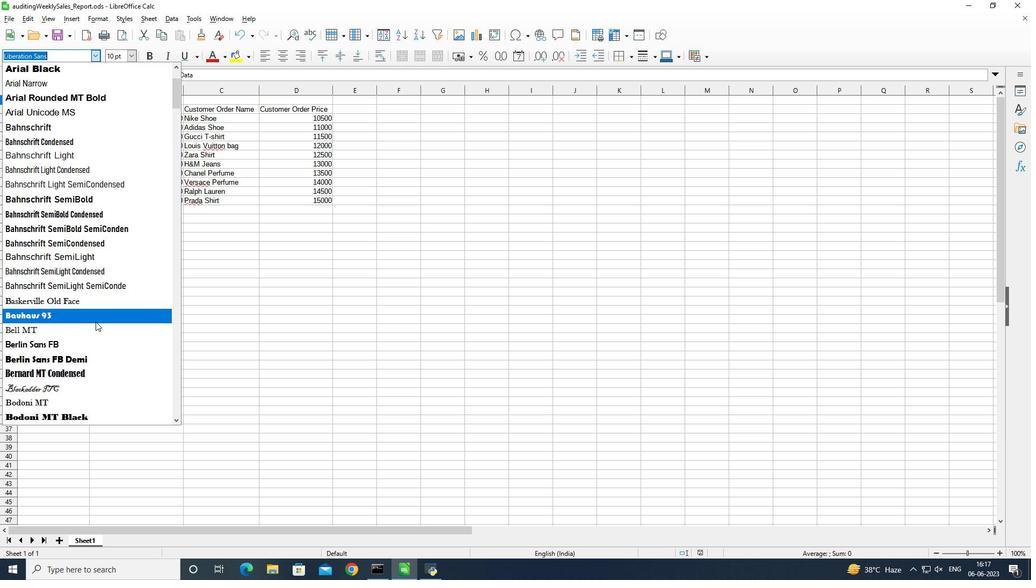 
Action: Mouse scrolled (95, 321) with delta (0, 0)
Screenshot: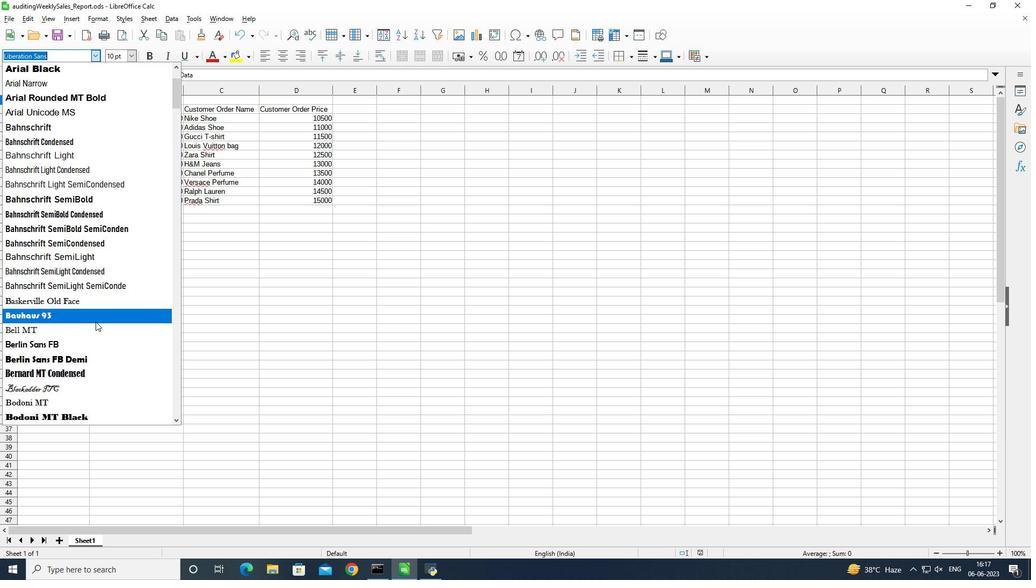 
Action: Mouse scrolled (95, 321) with delta (0, 0)
Screenshot: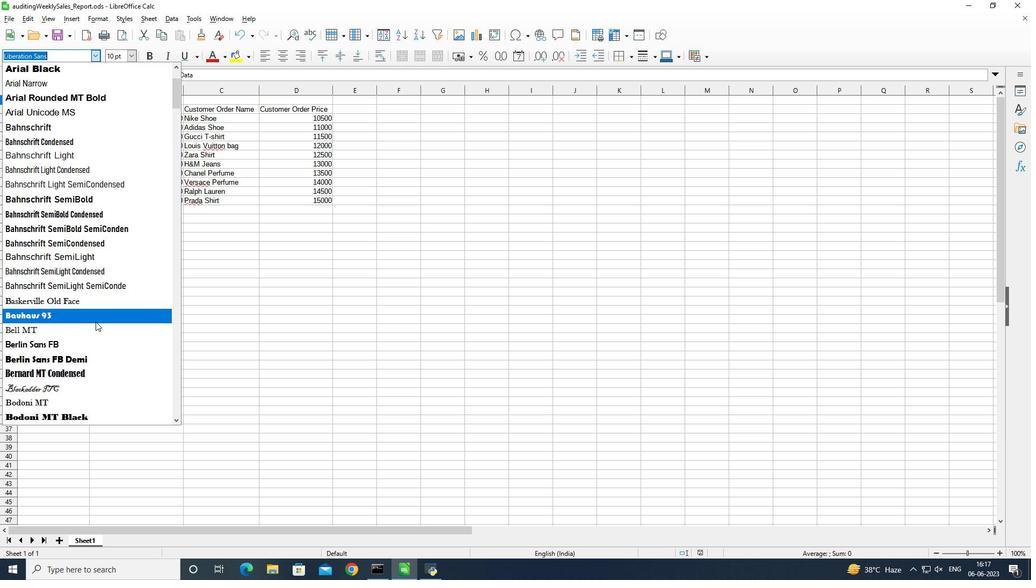 
Action: Mouse moved to (96, 305)
Screenshot: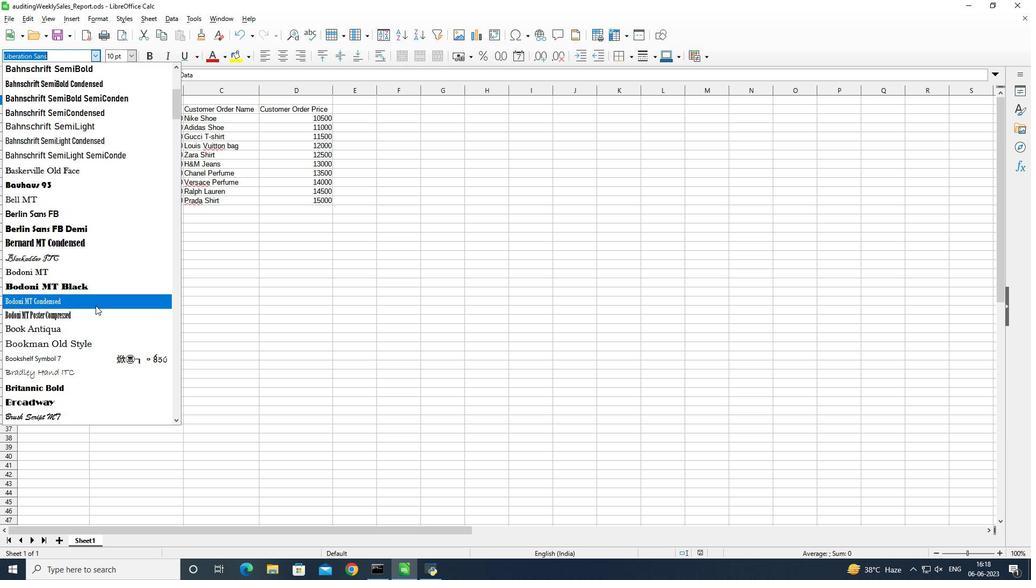 
Action: Key pressed batang<Key.enter>
Screenshot: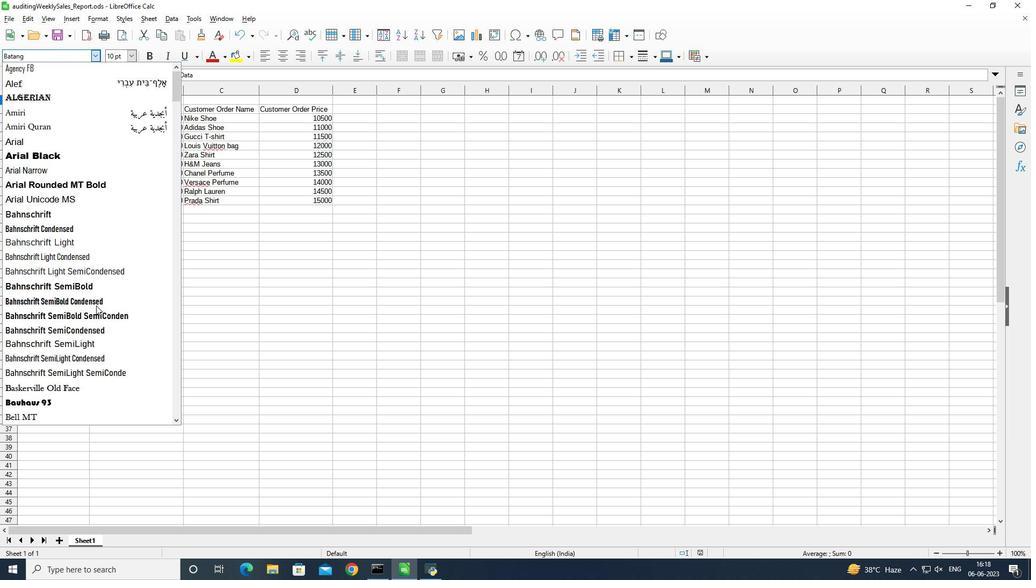 
Action: Mouse moved to (226, 56)
Screenshot: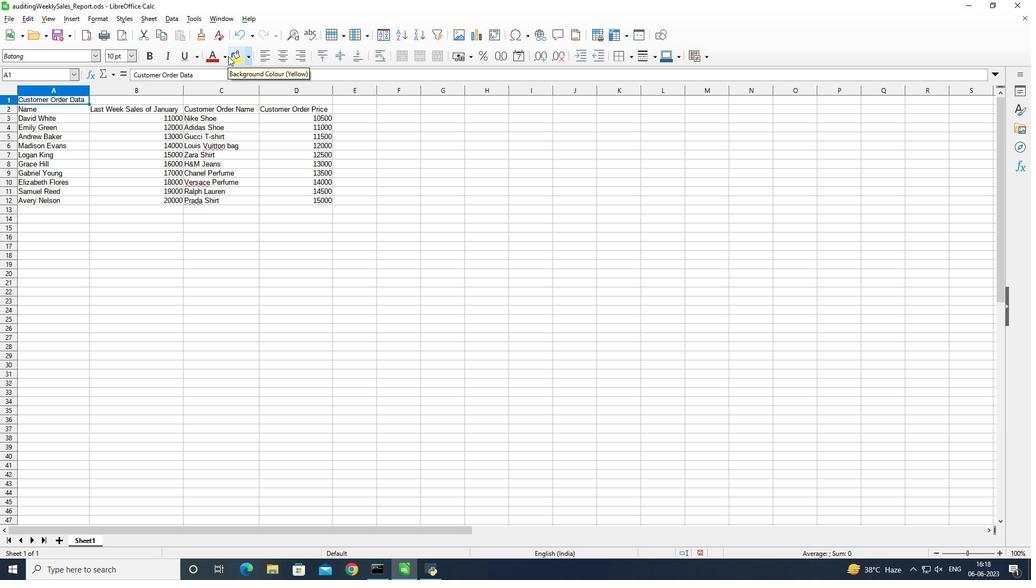 
Action: Mouse pressed left at (226, 56)
Screenshot: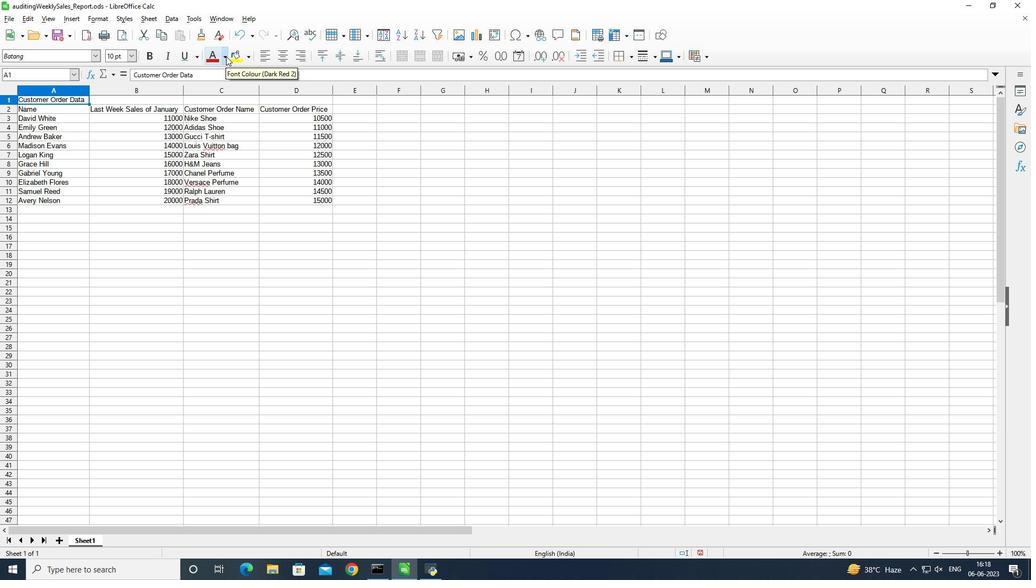 
Action: Mouse moved to (234, 111)
Screenshot: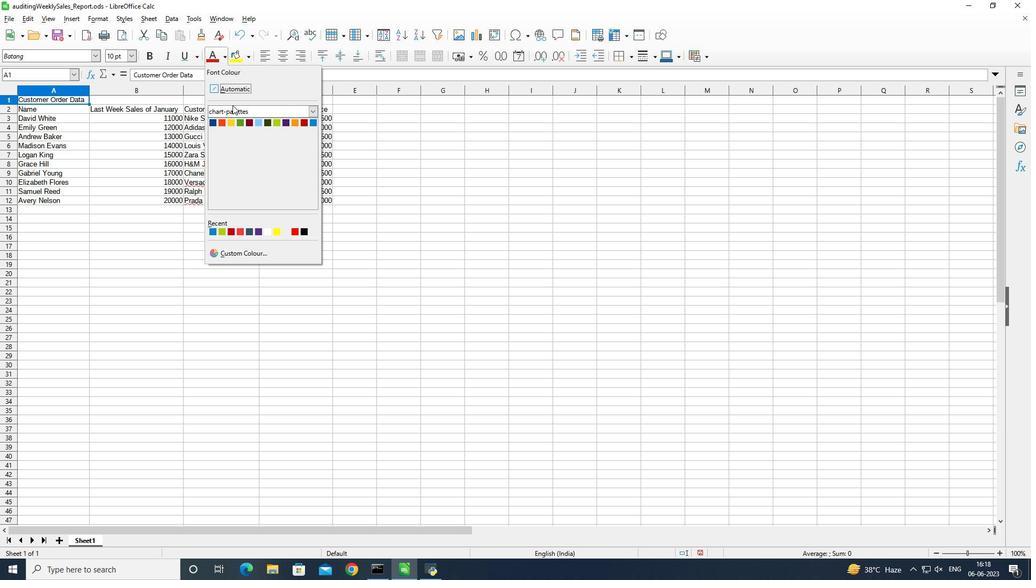 
Action: Mouse pressed left at (234, 111)
Screenshot: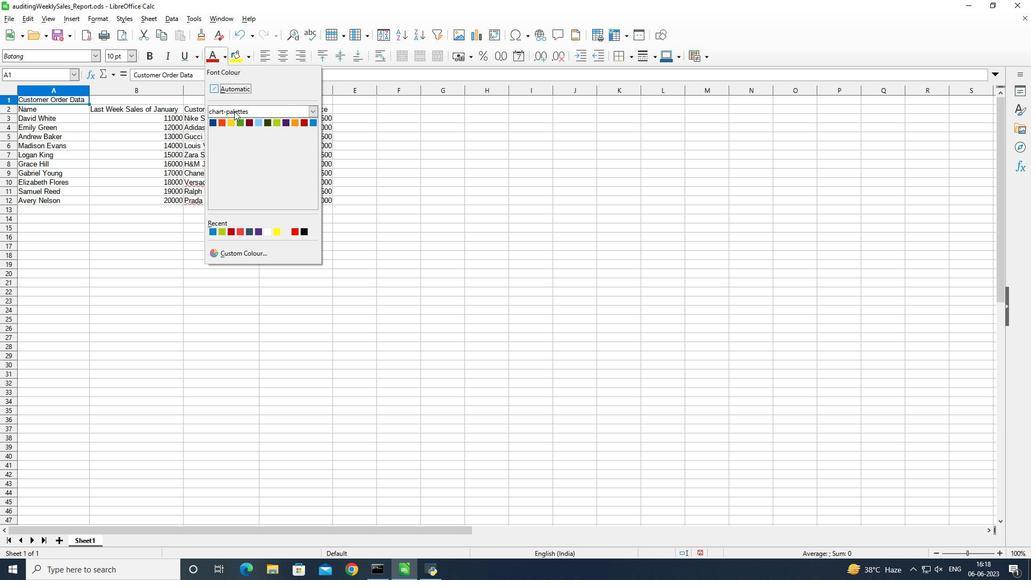 
Action: Mouse moved to (251, 183)
Screenshot: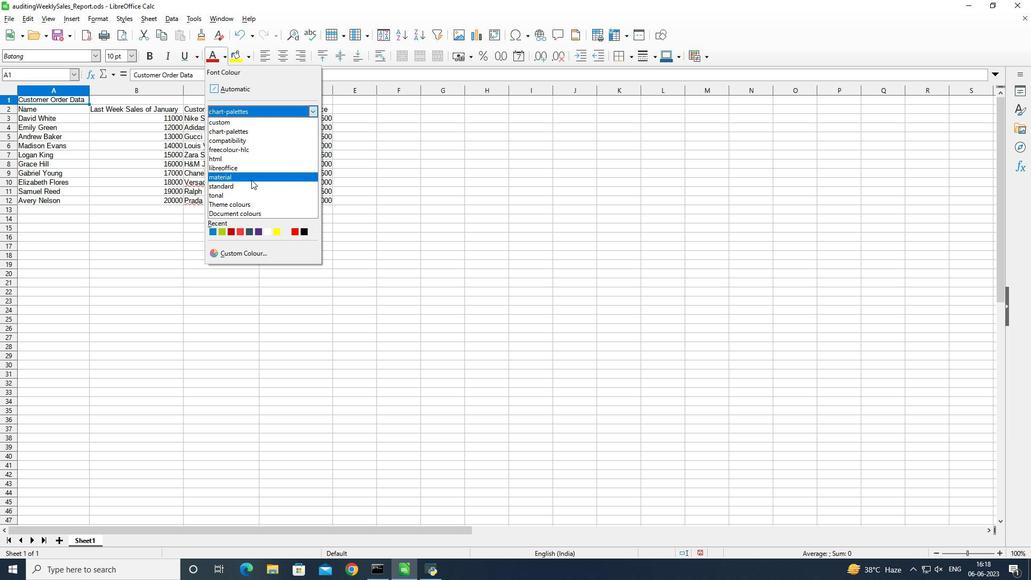 
Action: Mouse pressed left at (251, 183)
Screenshot: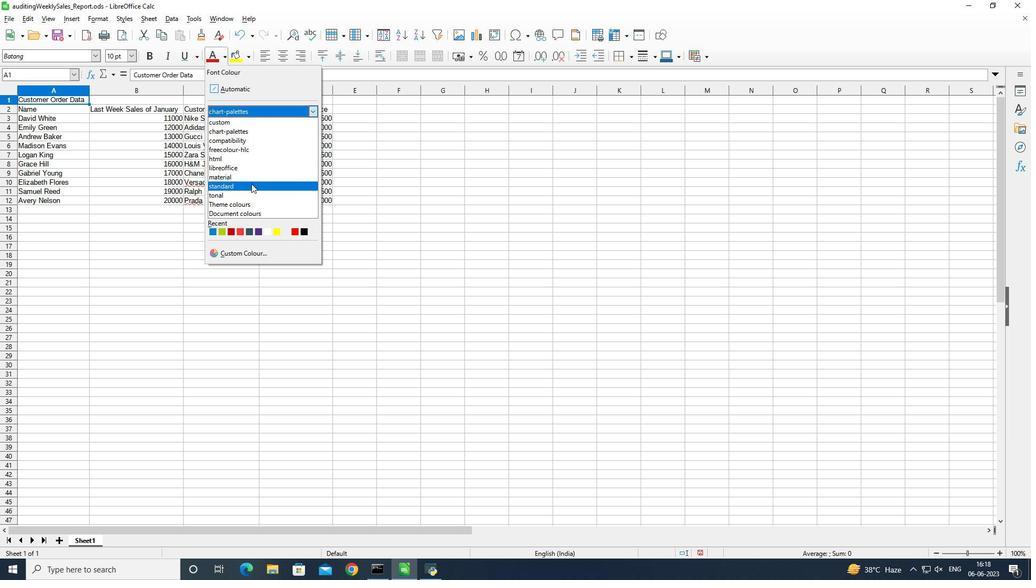 
Action: Mouse moved to (248, 168)
Screenshot: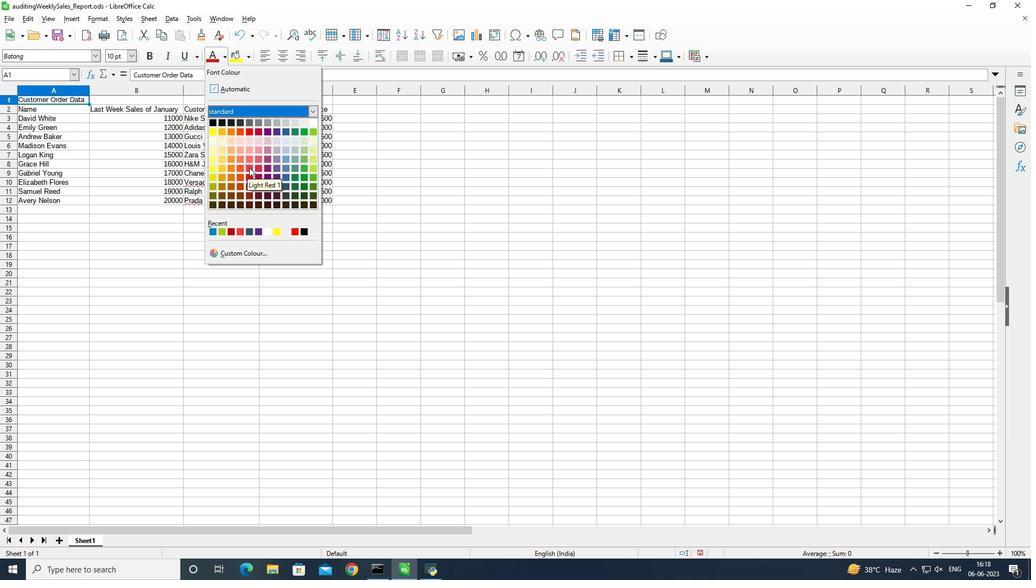 
Action: Mouse pressed left at (248, 168)
Screenshot: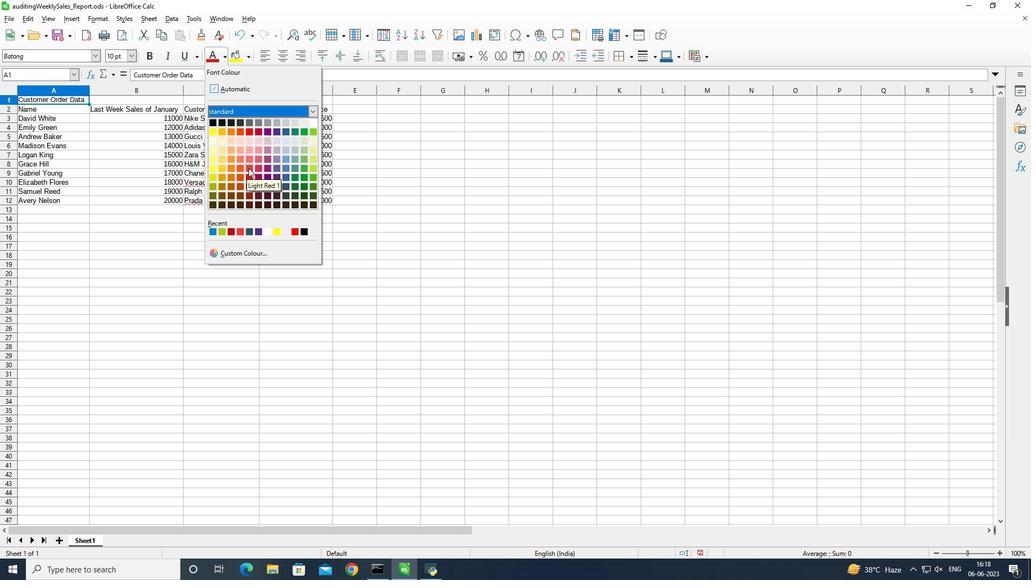 
Action: Mouse moved to (180, 56)
Screenshot: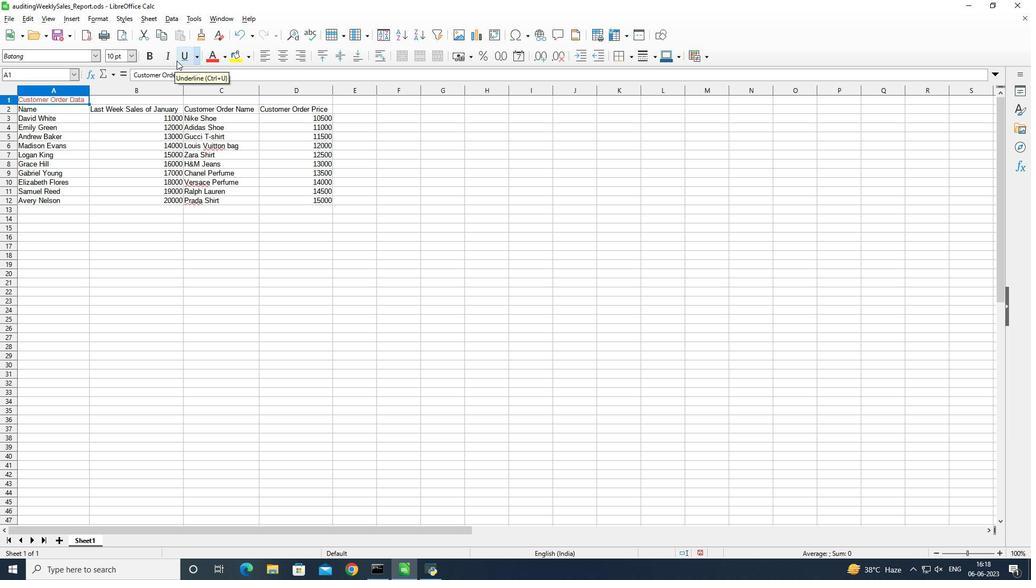 
Action: Mouse pressed left at (180, 56)
Screenshot: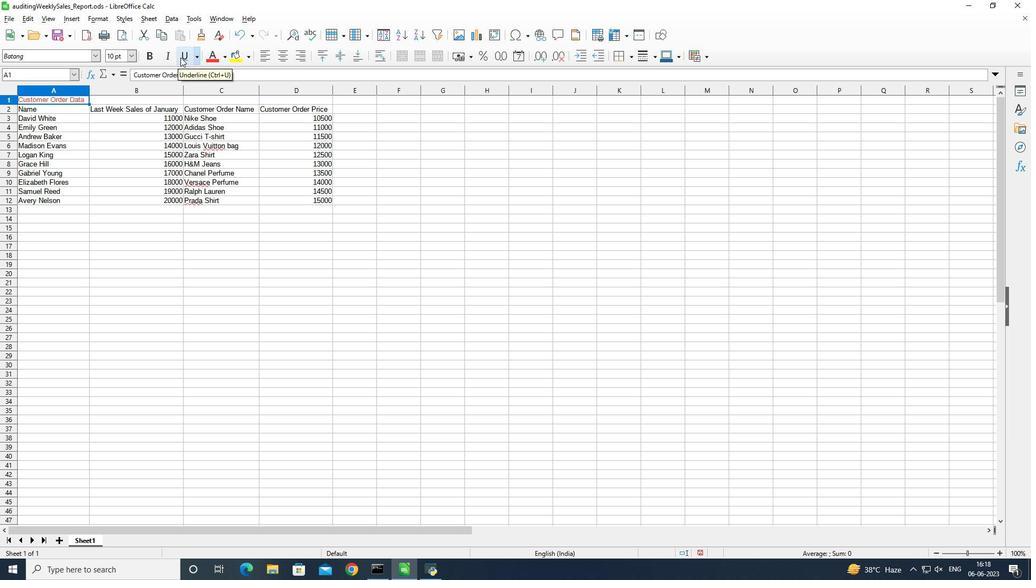 
Action: Mouse moved to (132, 54)
Screenshot: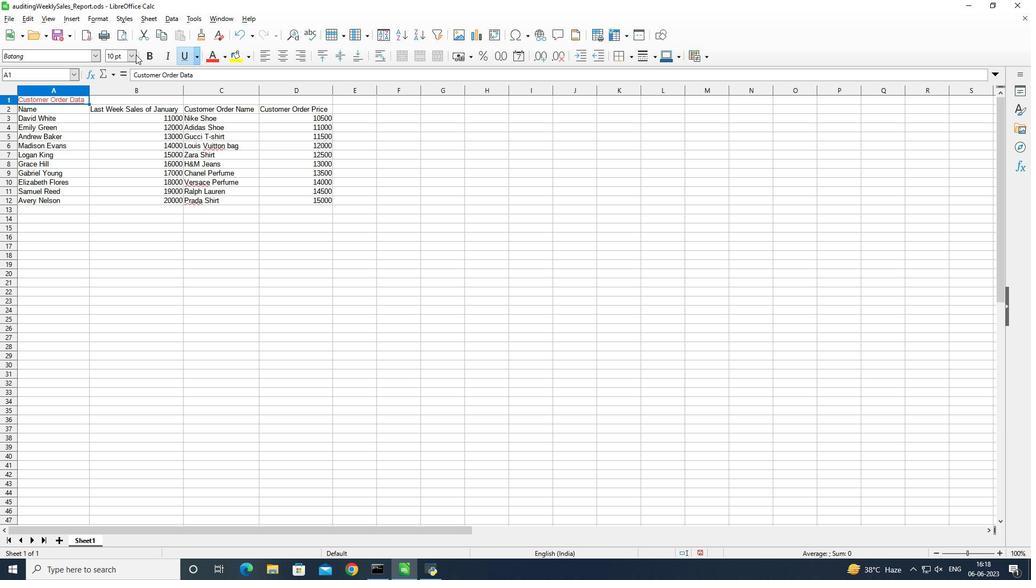 
Action: Mouse pressed left at (132, 54)
Screenshot: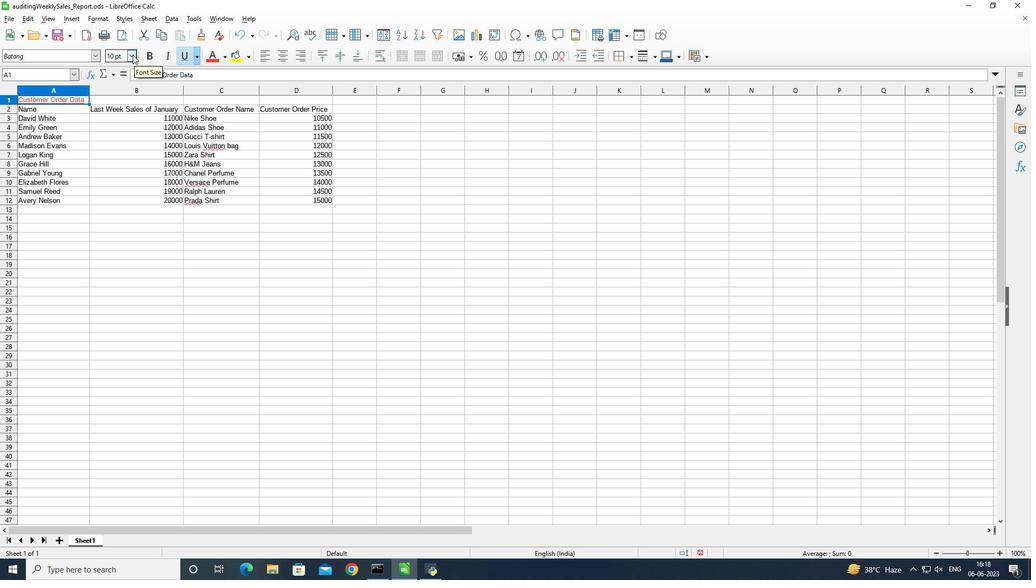 
Action: Mouse moved to (121, 130)
Screenshot: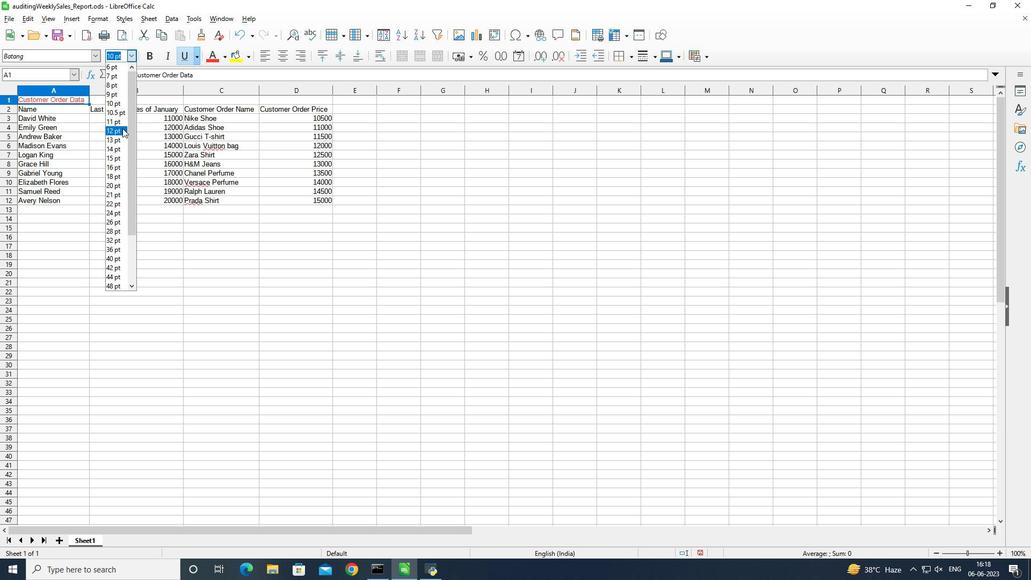 
Action: Mouse pressed left at (121, 130)
Screenshot: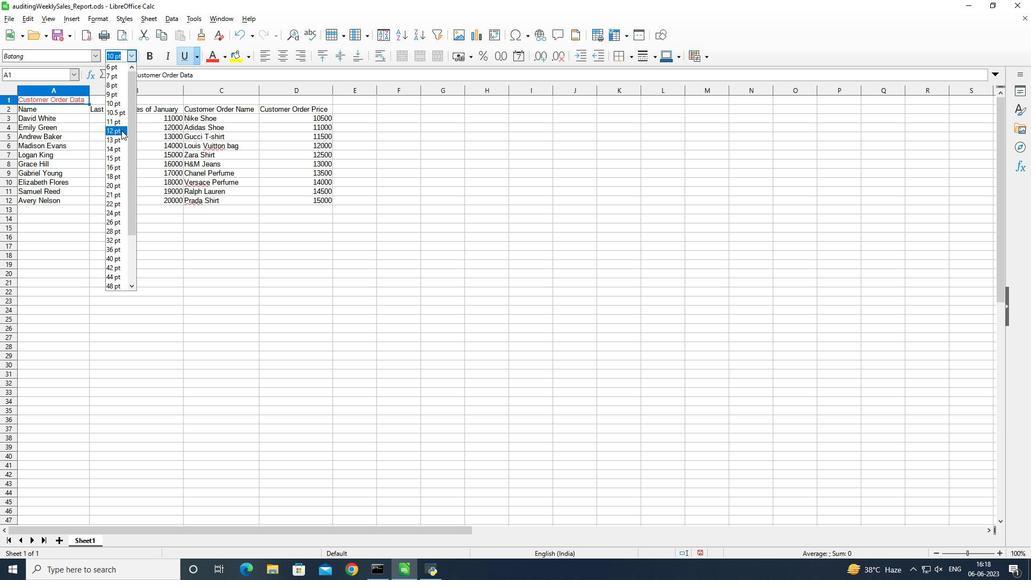 
Action: Mouse moved to (78, 98)
Screenshot: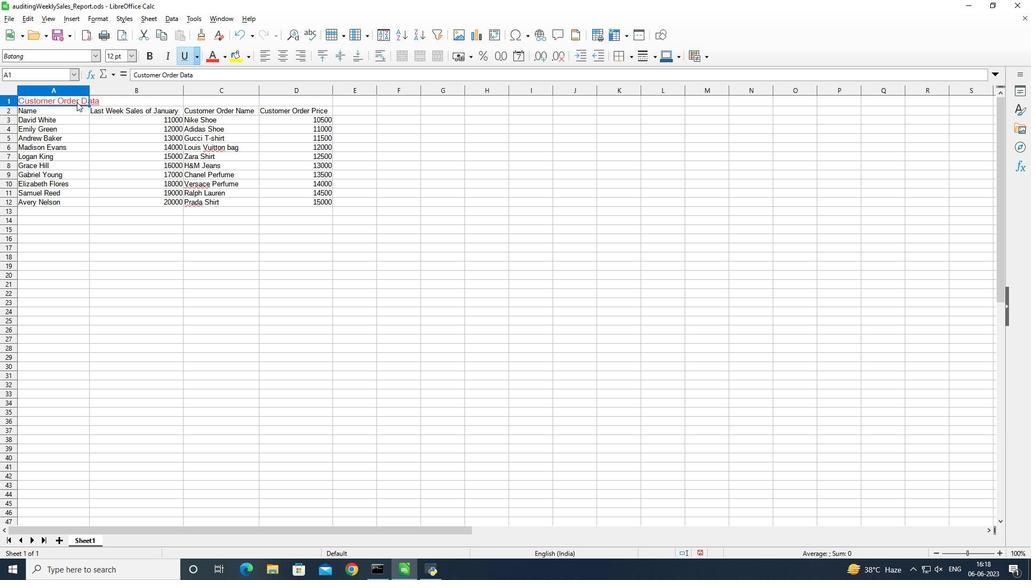 
Action: Mouse pressed left at (78, 98)
Screenshot: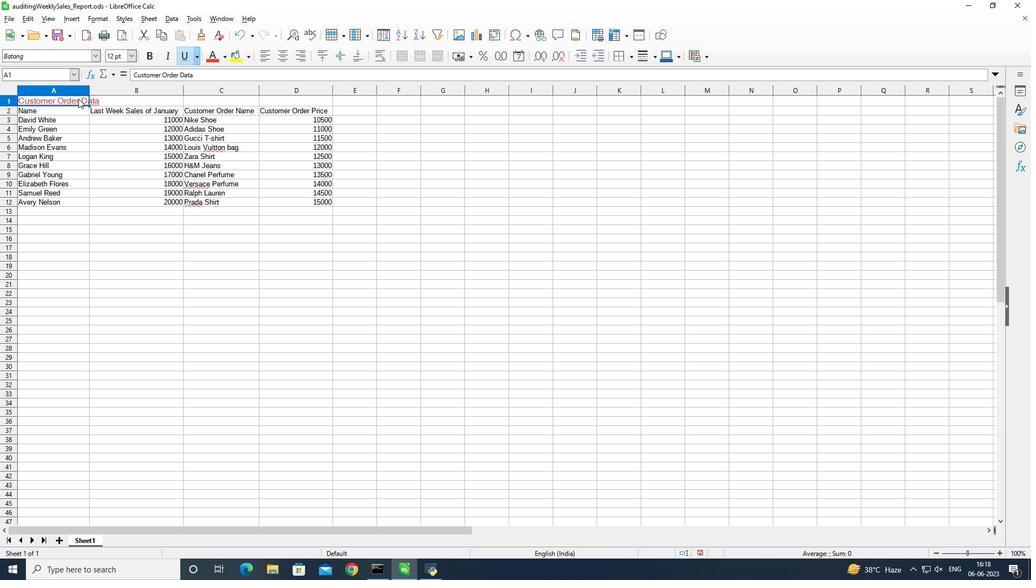 
Action: Mouse moved to (420, 58)
Screenshot: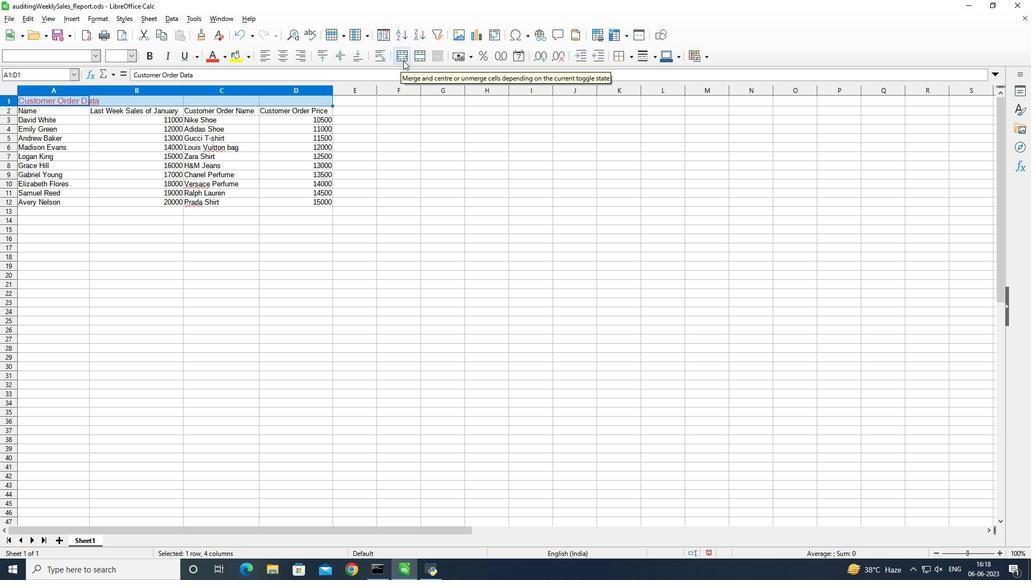 
Action: Mouse pressed left at (420, 58)
Screenshot: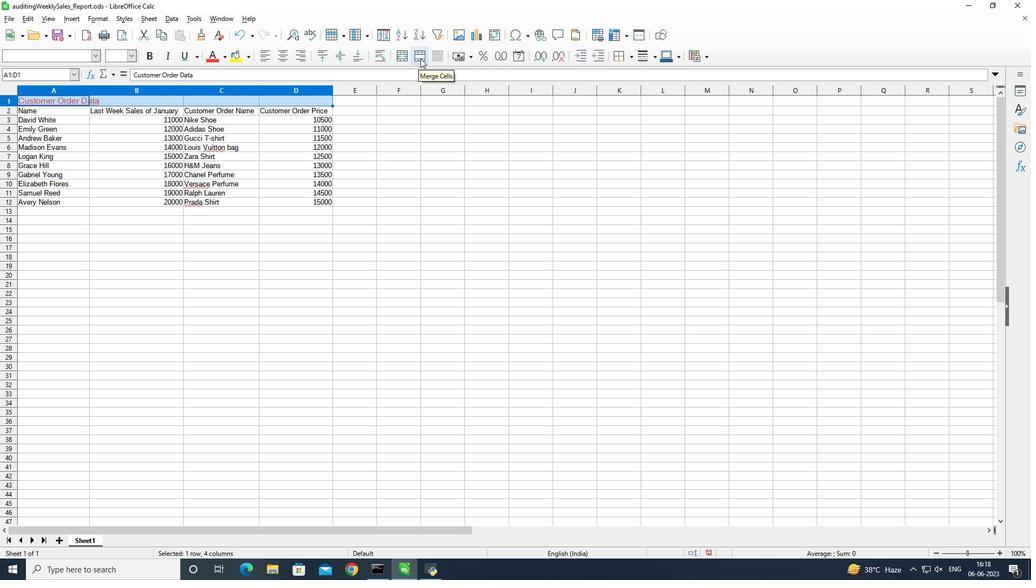 
Action: Mouse moved to (74, 109)
Screenshot: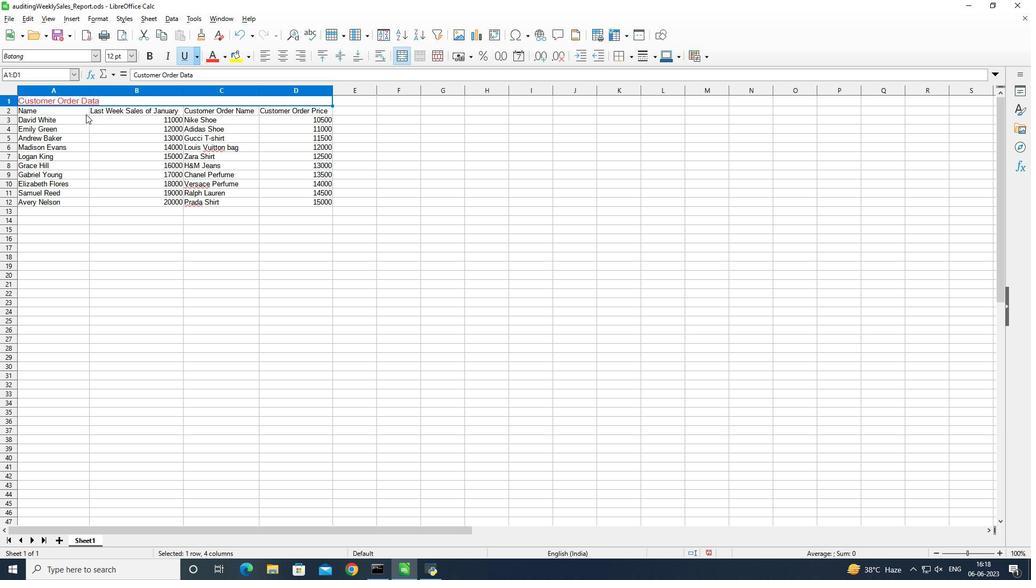 
Action: Mouse pressed left at (74, 109)
Screenshot: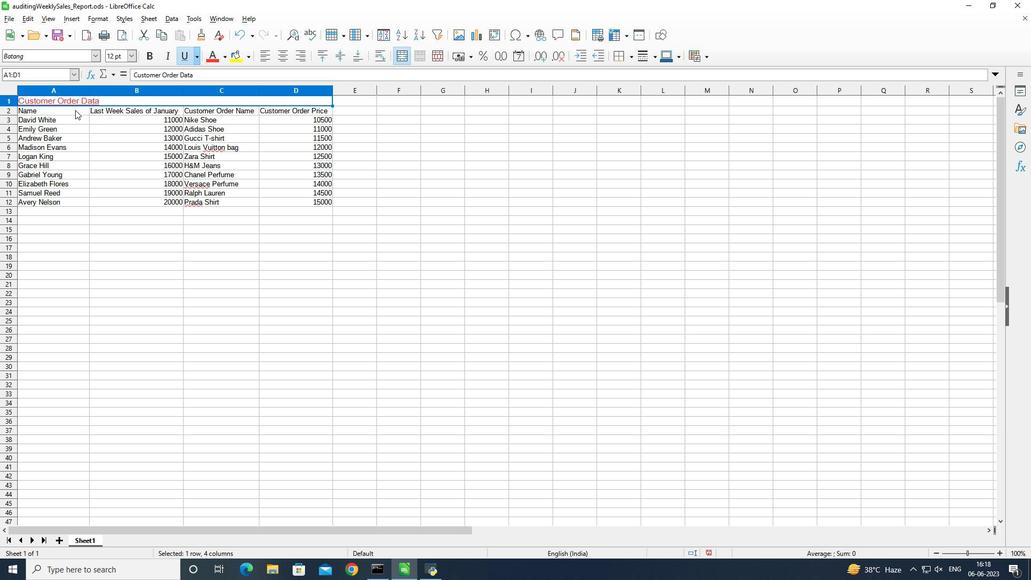 
Action: Mouse pressed left at (74, 109)
Screenshot: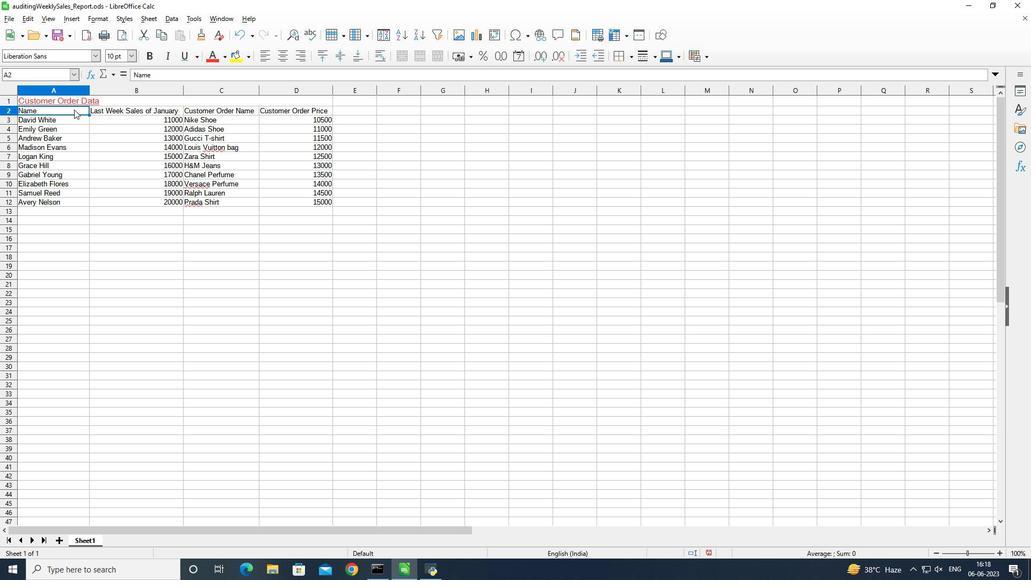 
Action: Mouse moved to (98, 56)
Screenshot: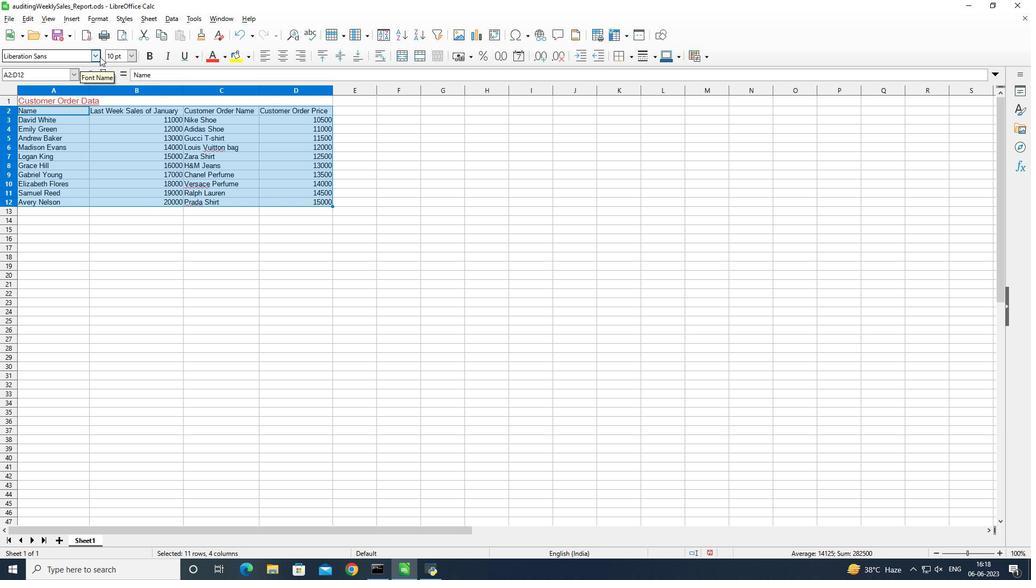 
Action: Mouse pressed left at (98, 56)
Screenshot: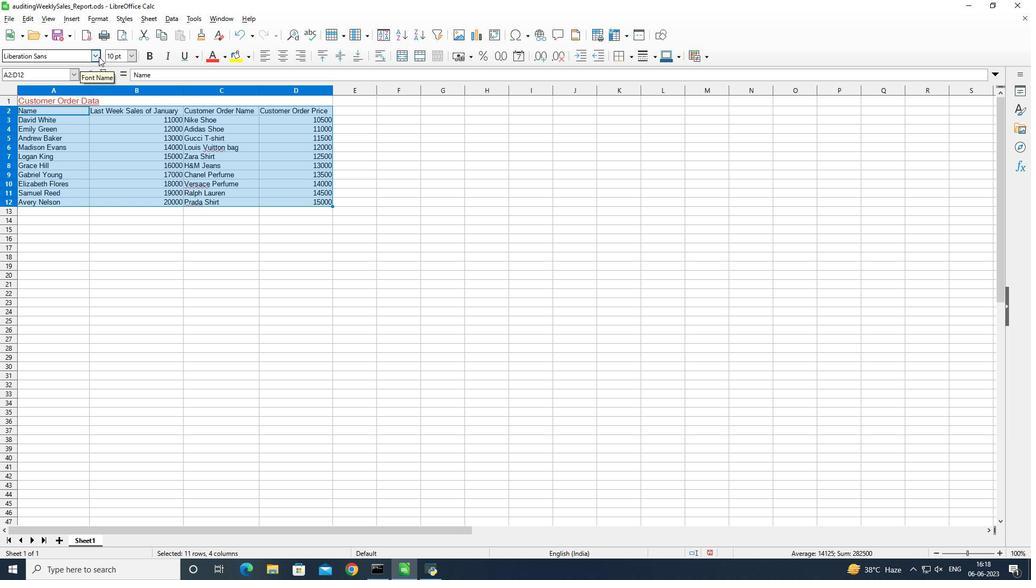 
Action: Key pressed <Key.shift>Book
Screenshot: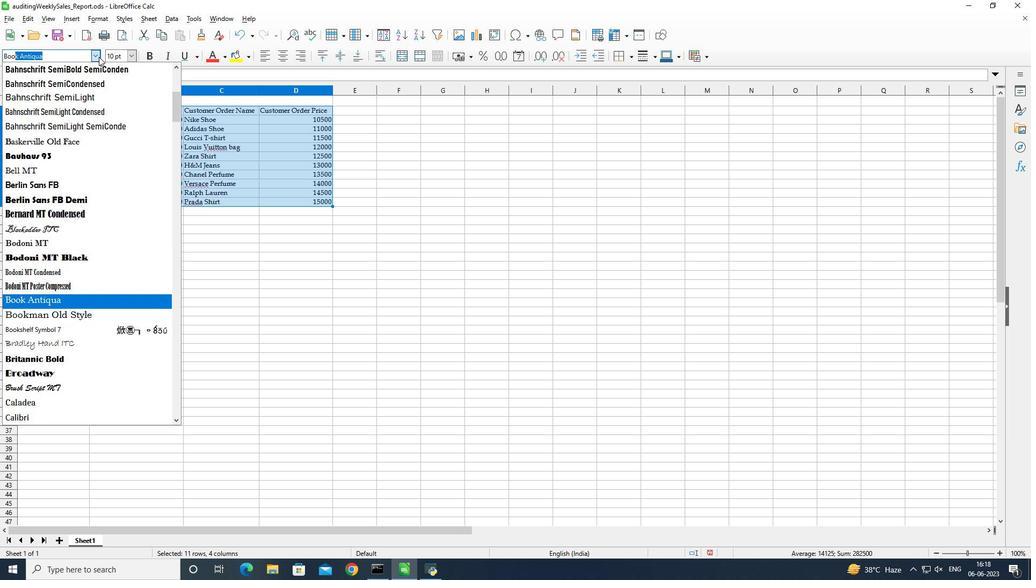 
Action: Mouse moved to (124, 306)
Screenshot: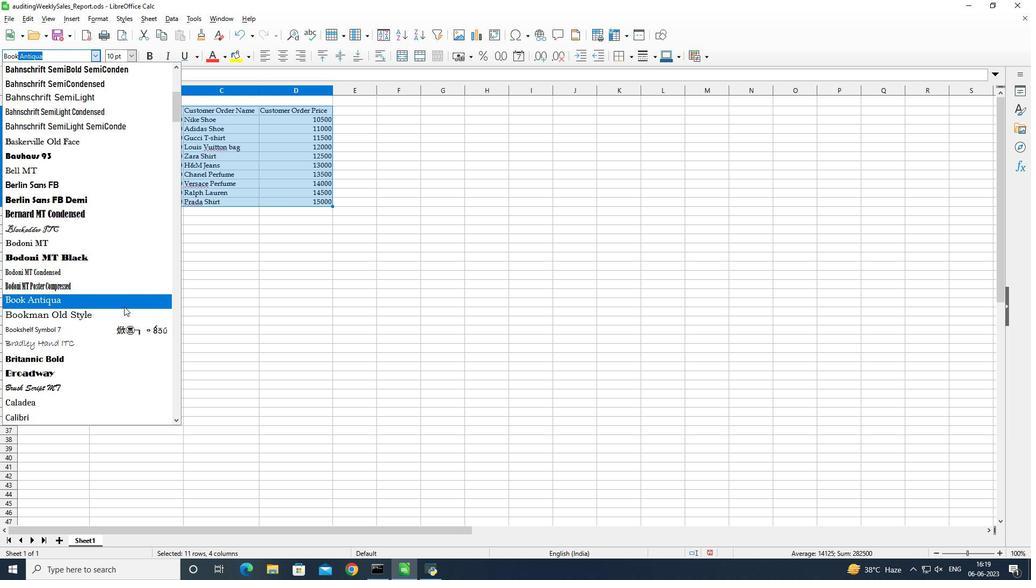 
Action: Mouse pressed left at (124, 306)
Screenshot: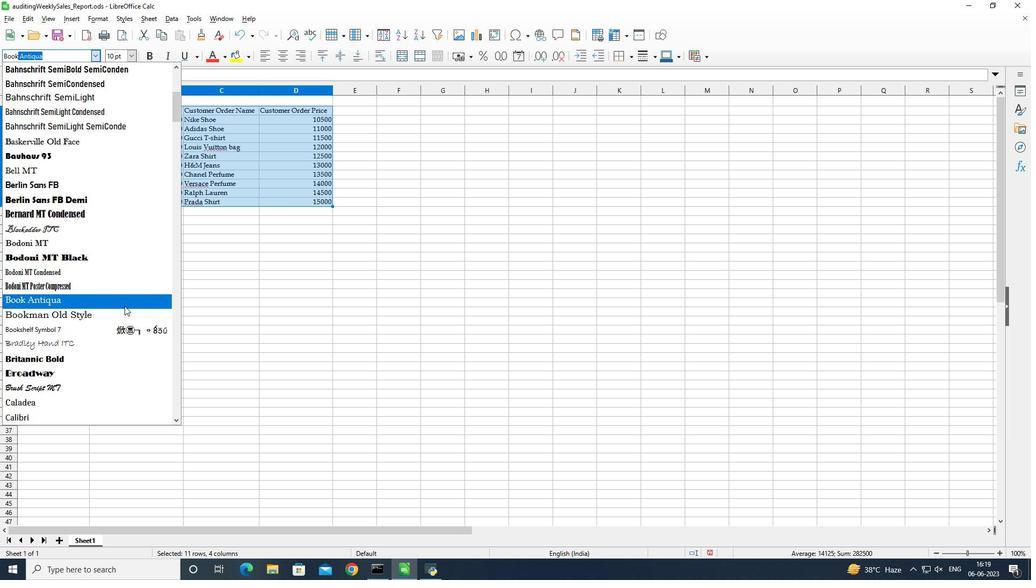 
Action: Mouse moved to (130, 58)
Screenshot: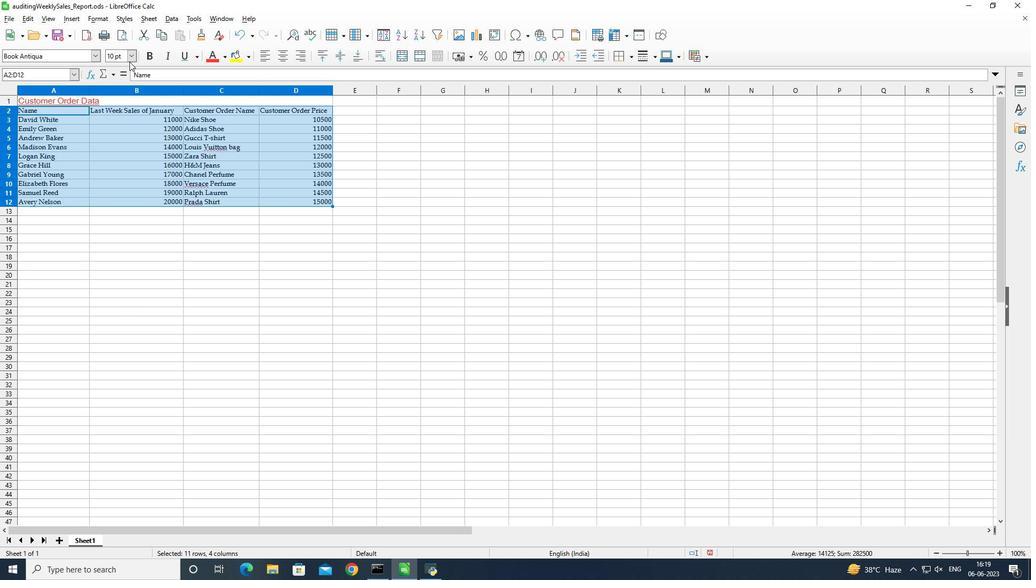 
Action: Mouse pressed left at (130, 58)
Screenshot: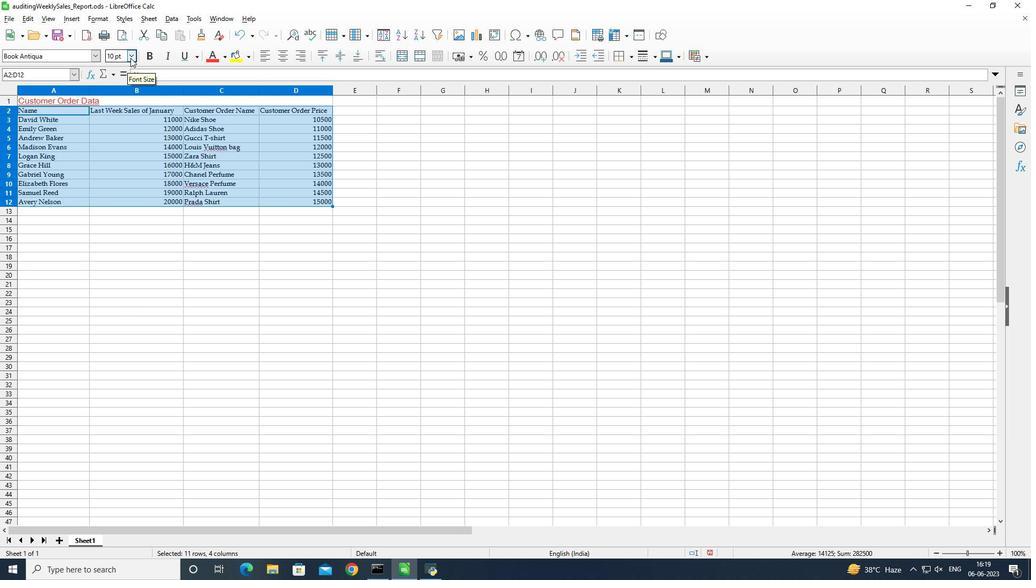 
Action: Mouse moved to (116, 94)
Screenshot: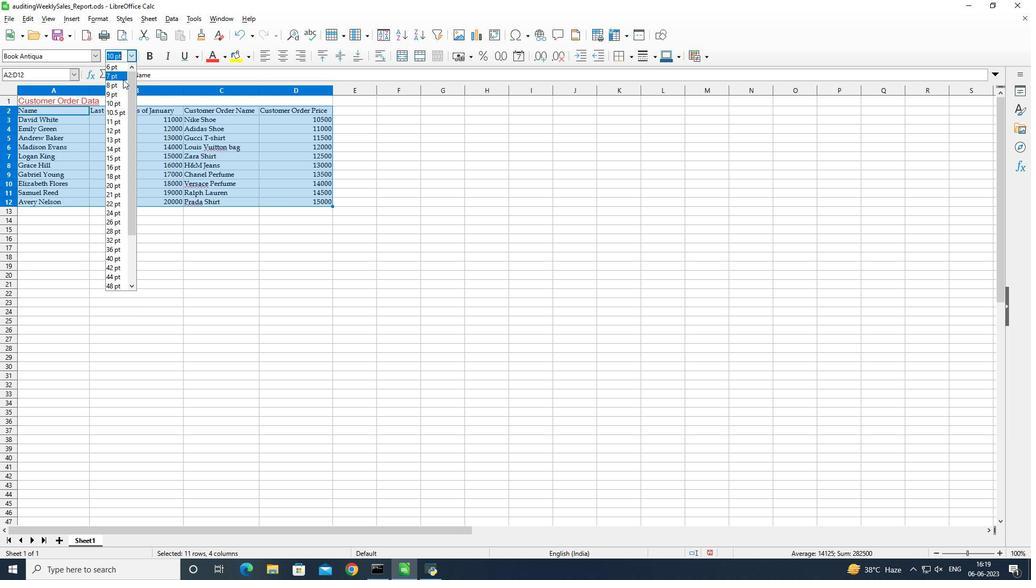 
Action: Mouse pressed left at (116, 94)
Screenshot: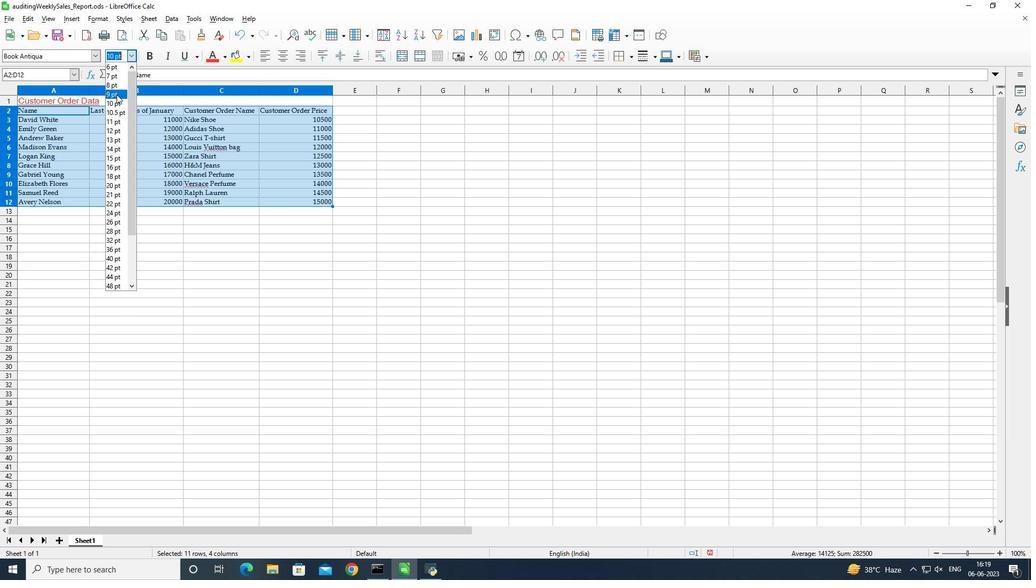 
Action: Mouse moved to (277, 97)
Screenshot: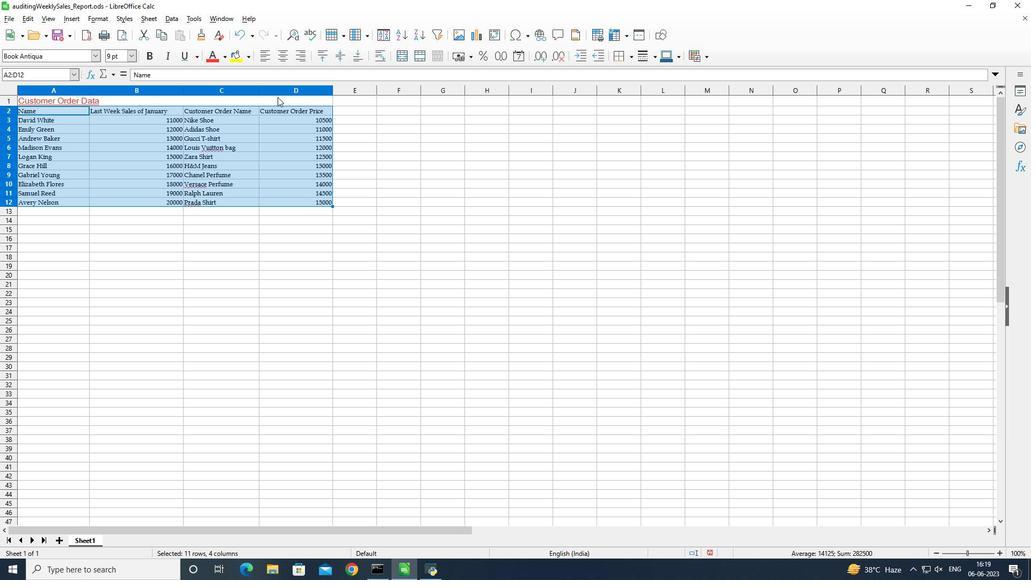 
Action: Mouse pressed left at (277, 97)
Screenshot: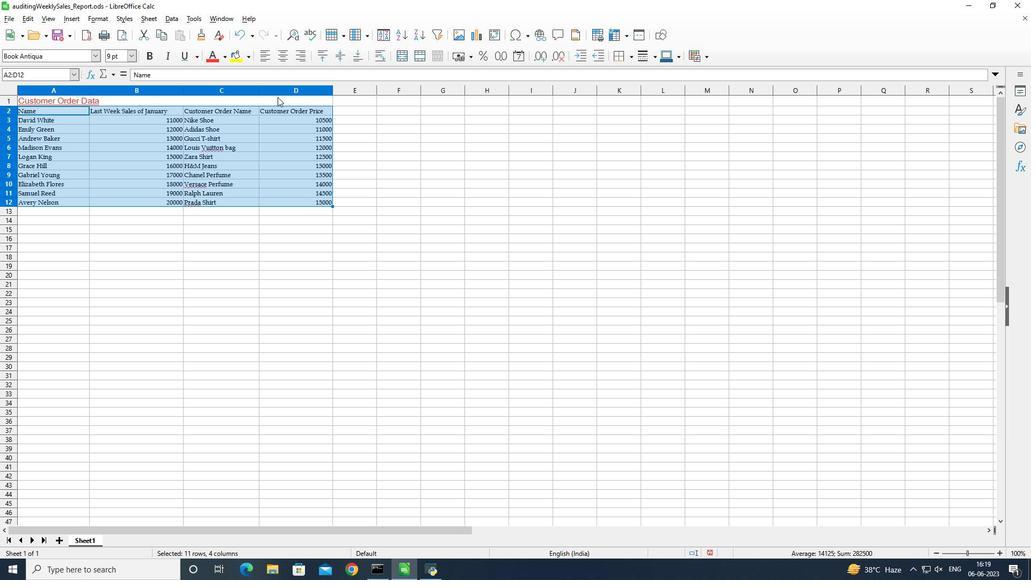 
Action: Key pressed <Key.shift_r><Key.down><Key.down><Key.down><Key.down><Key.down><Key.down><Key.down><Key.down><Key.down><Key.down><Key.down>
Screenshot: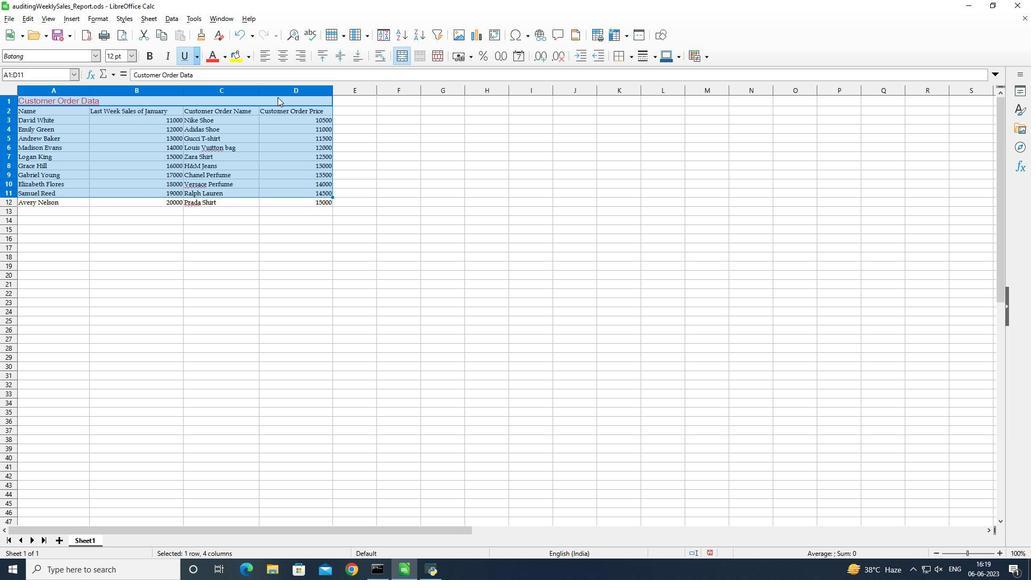 
Action: Mouse moved to (298, 60)
Screenshot: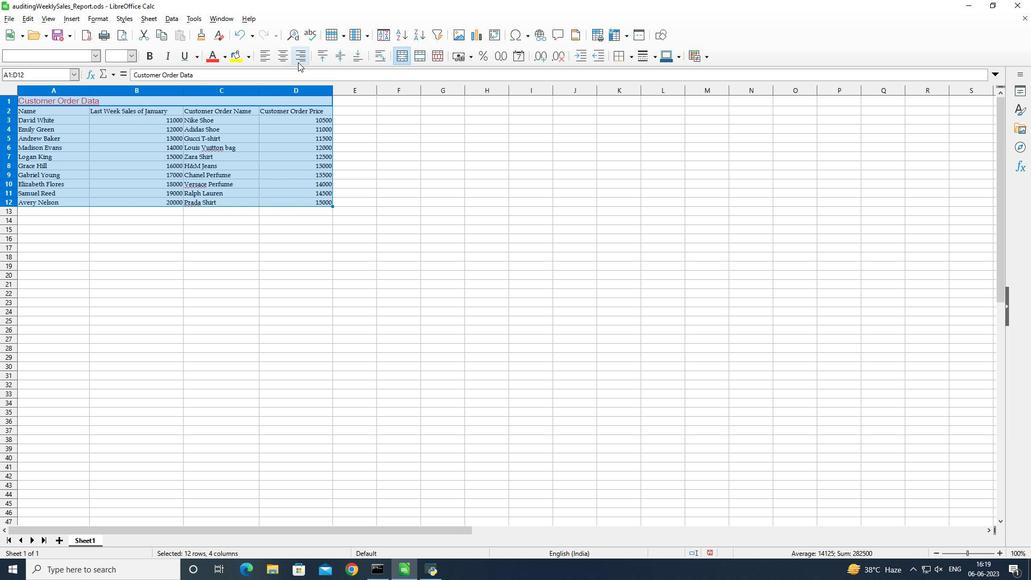 
Action: Mouse pressed left at (298, 60)
Screenshot: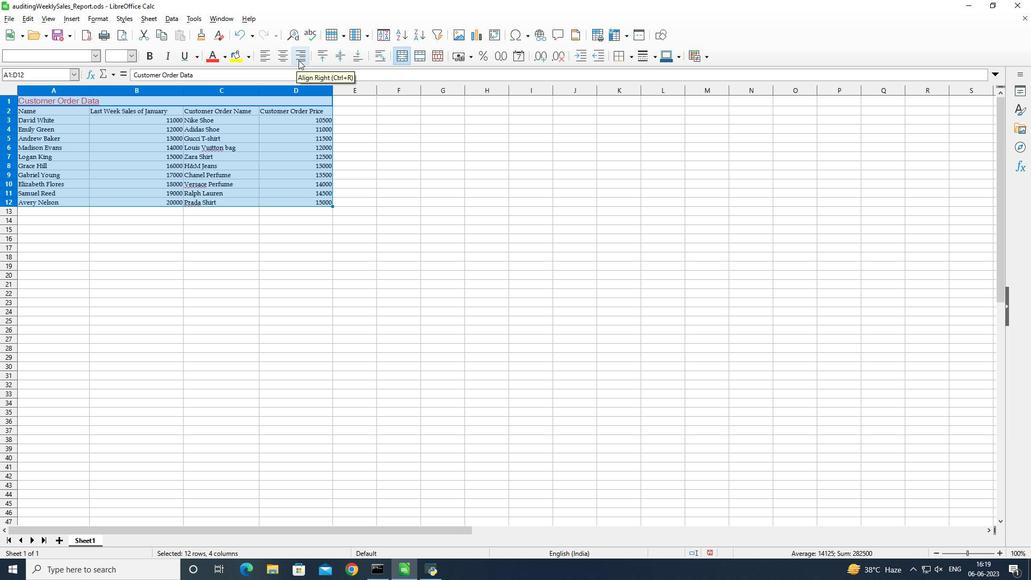 
Action: Mouse moved to (308, 200)
Screenshot: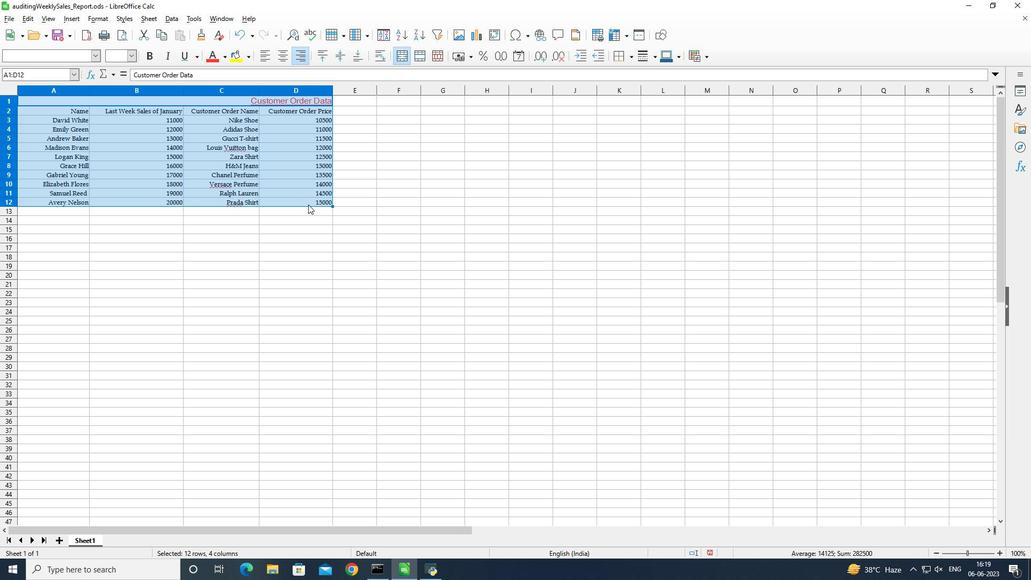 
Action: Mouse pressed left at (308, 200)
Screenshot: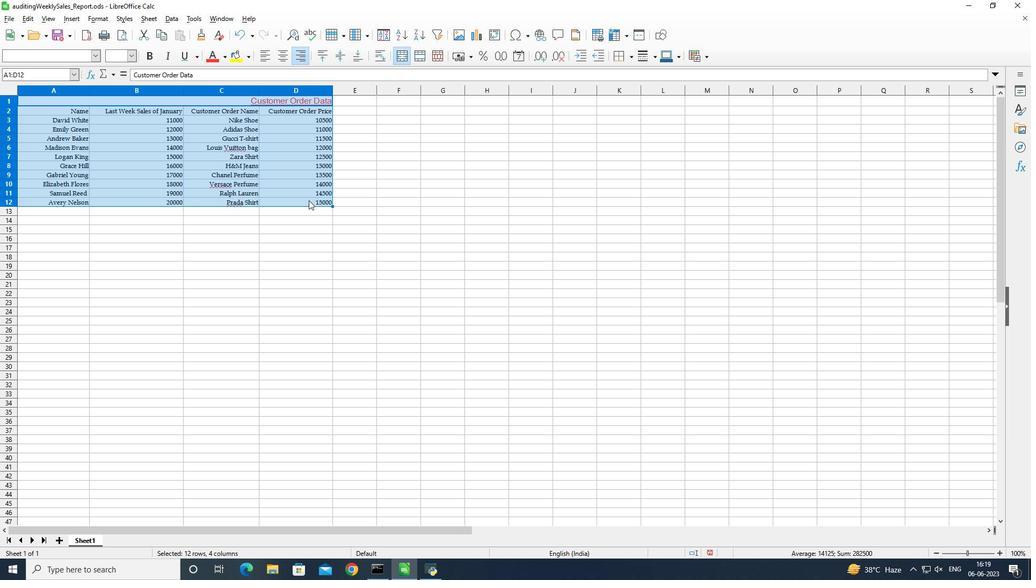 
